 Task: Compose an email with the signature Devin Parker with the subject Quarterly report and the message I would like to request a meeting to discuss this issue further. from softage.1@softage.net to softage.2@softage.net,  softage.1@softage.net and softage.3@softage.net with CC to softage.4@softage.net with an attached document Vendor_agreement.pdf, insert an emoji of crying face Send the email
Action: Mouse moved to (434, 544)
Screenshot: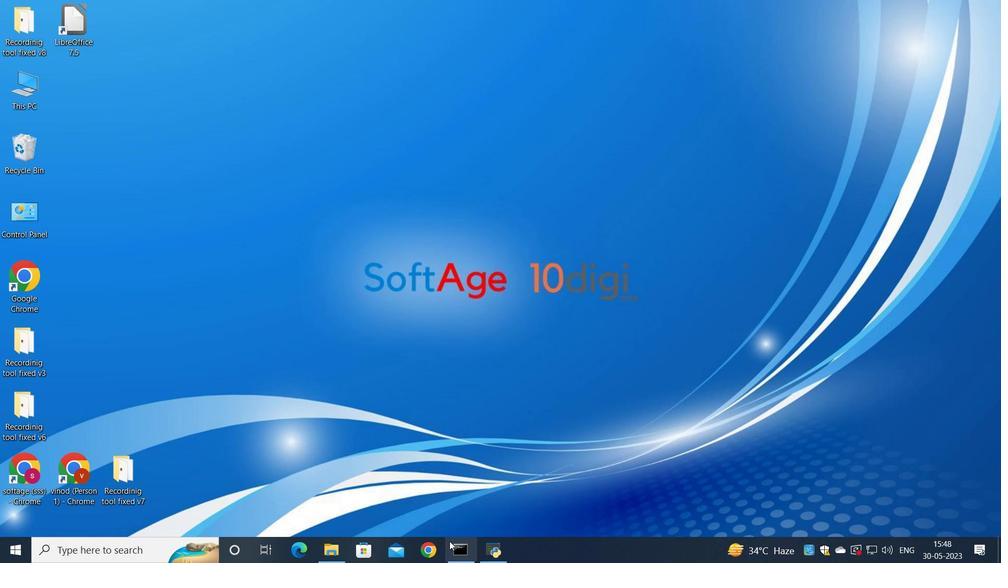 
Action: Mouse pressed left at (434, 544)
Screenshot: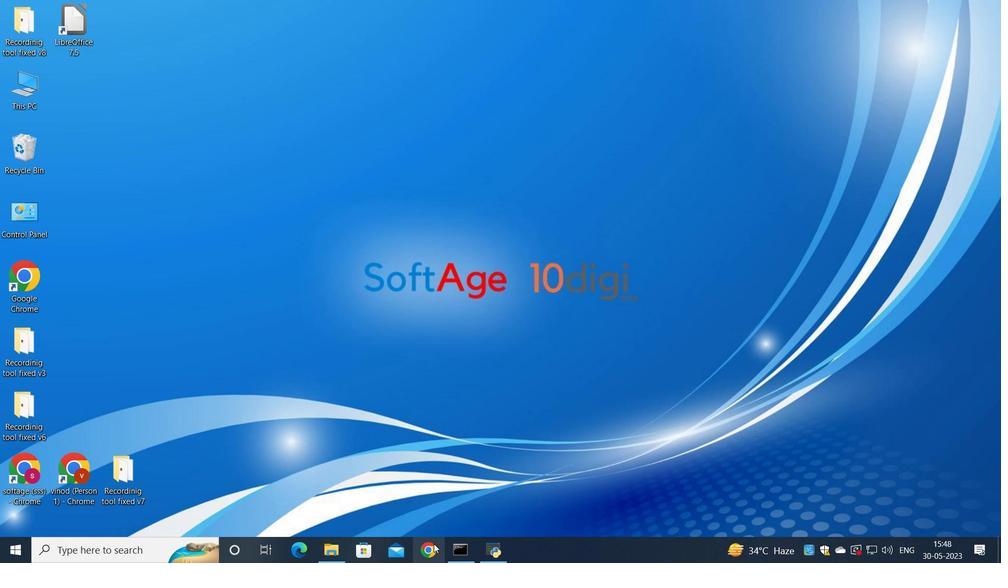 
Action: Mouse moved to (437, 333)
Screenshot: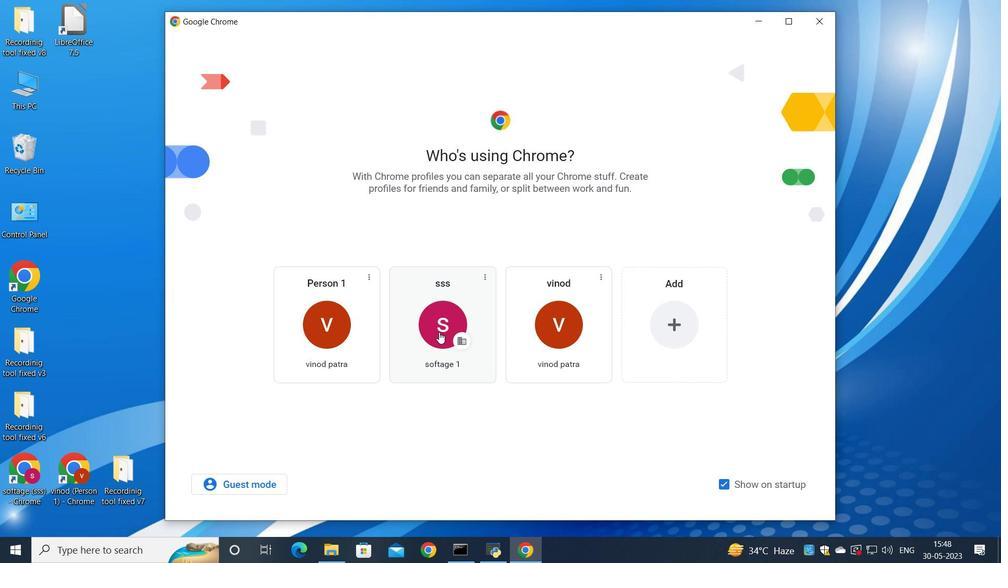 
Action: Mouse pressed left at (437, 333)
Screenshot: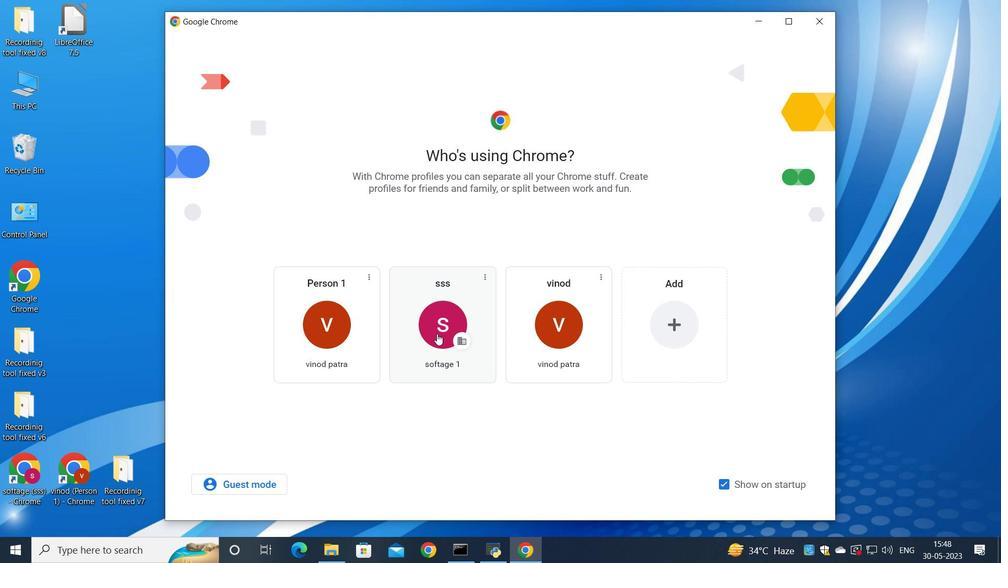 
Action: Mouse moved to (882, 64)
Screenshot: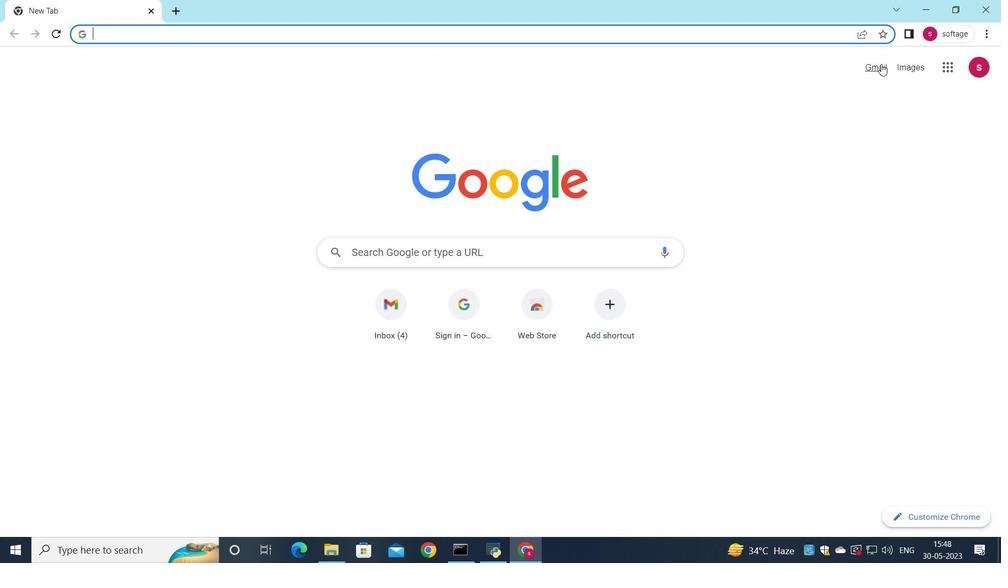 
Action: Mouse pressed left at (882, 64)
Screenshot: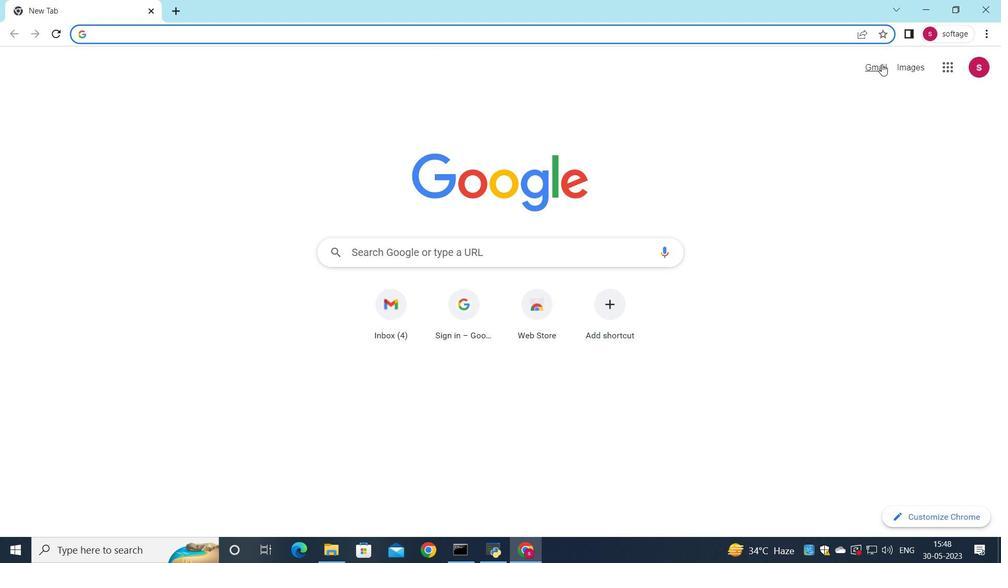 
Action: Mouse moved to (850, 91)
Screenshot: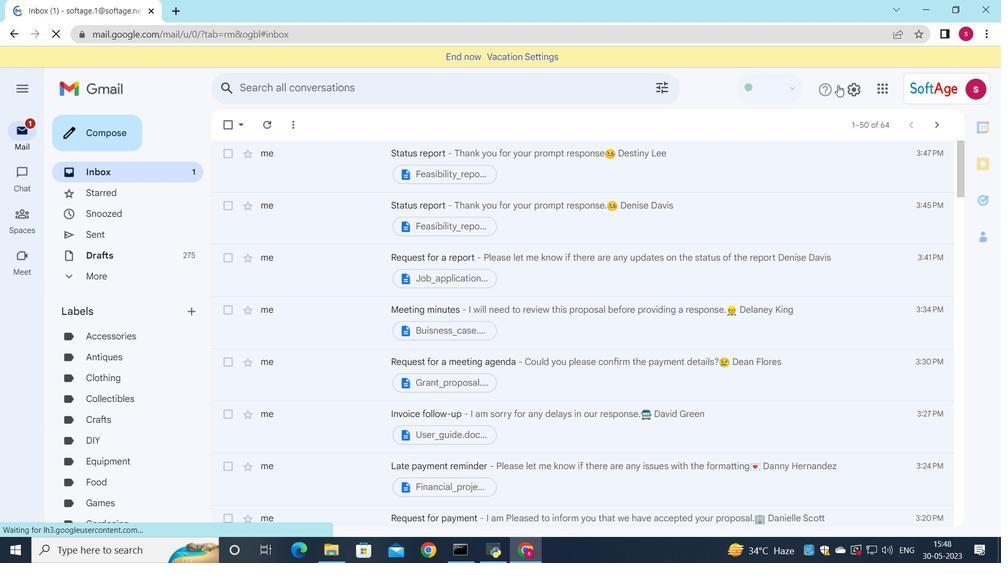 
Action: Mouse pressed left at (850, 91)
Screenshot: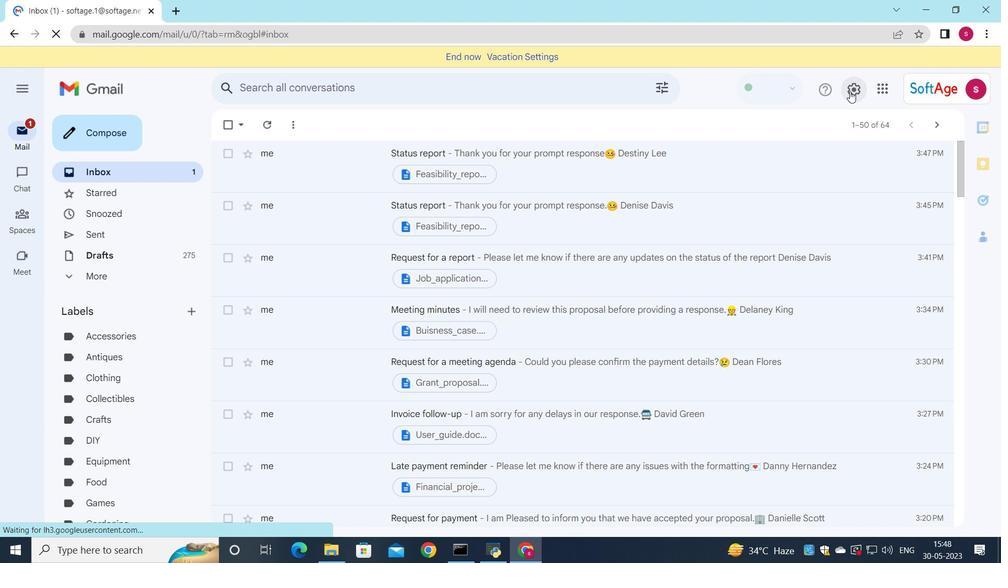 
Action: Mouse moved to (860, 154)
Screenshot: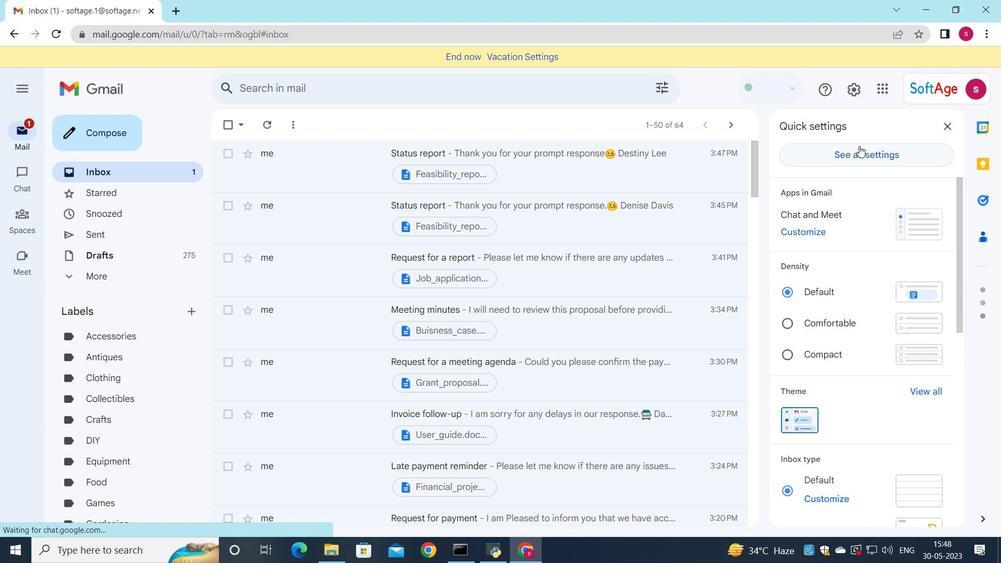 
Action: Mouse pressed left at (860, 154)
Screenshot: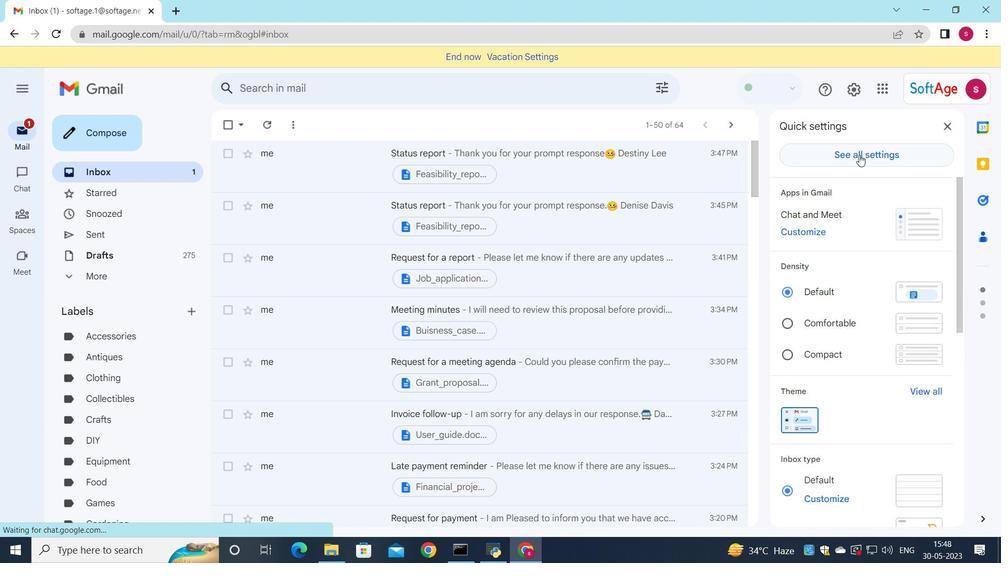 
Action: Mouse moved to (500, 253)
Screenshot: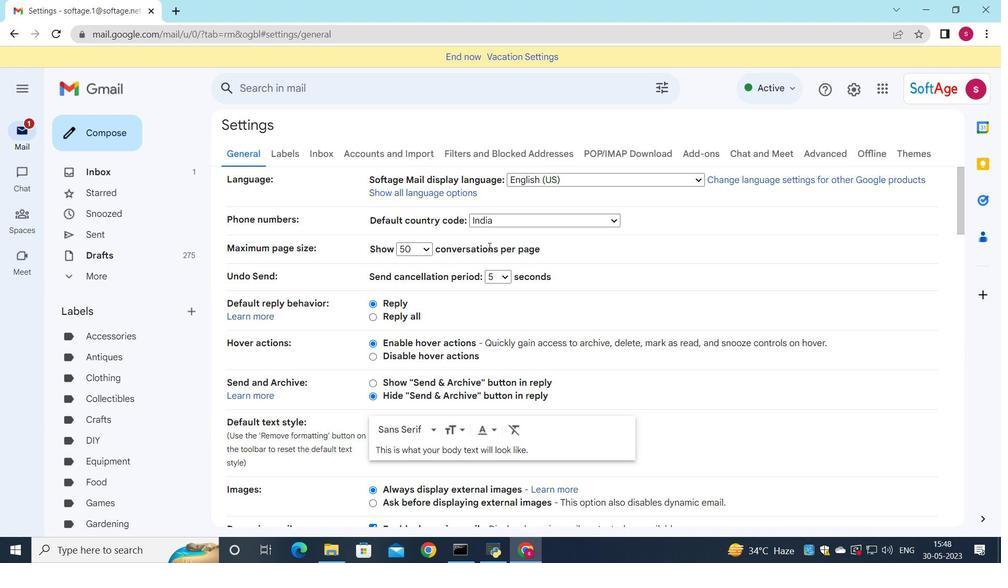 
Action: Mouse scrolled (500, 253) with delta (0, 0)
Screenshot: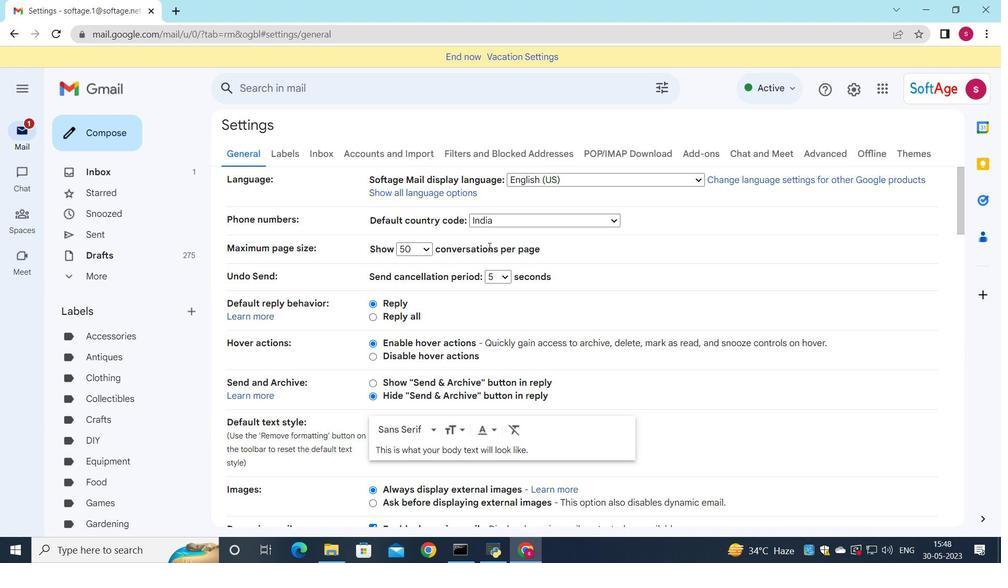 
Action: Mouse moved to (507, 258)
Screenshot: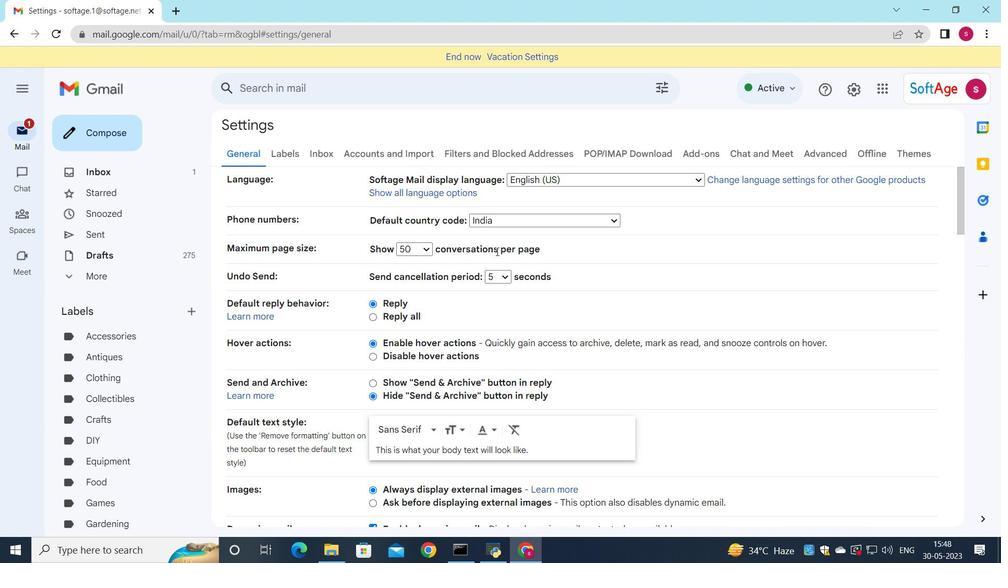 
Action: Mouse scrolled (507, 257) with delta (0, 0)
Screenshot: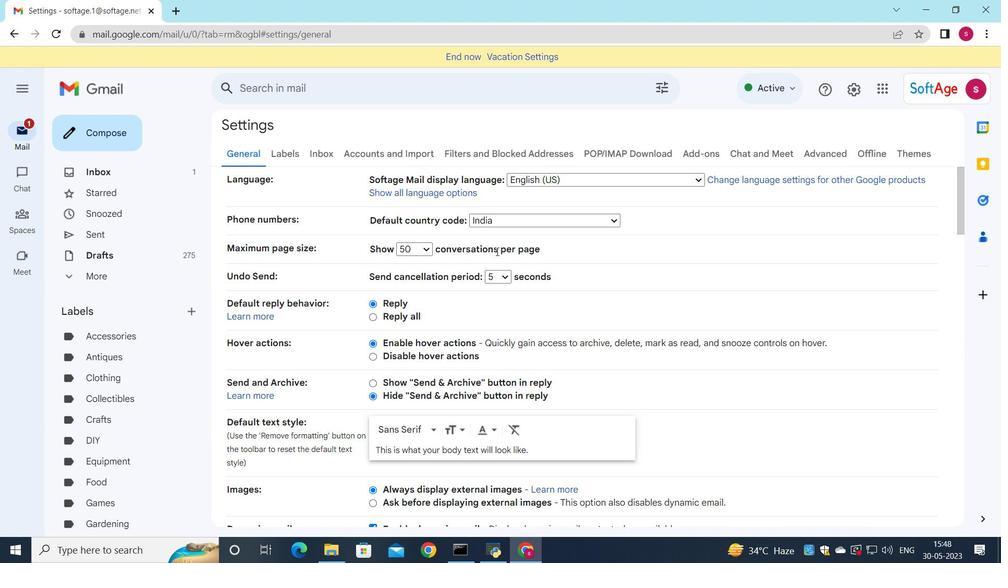 
Action: Mouse moved to (507, 258)
Screenshot: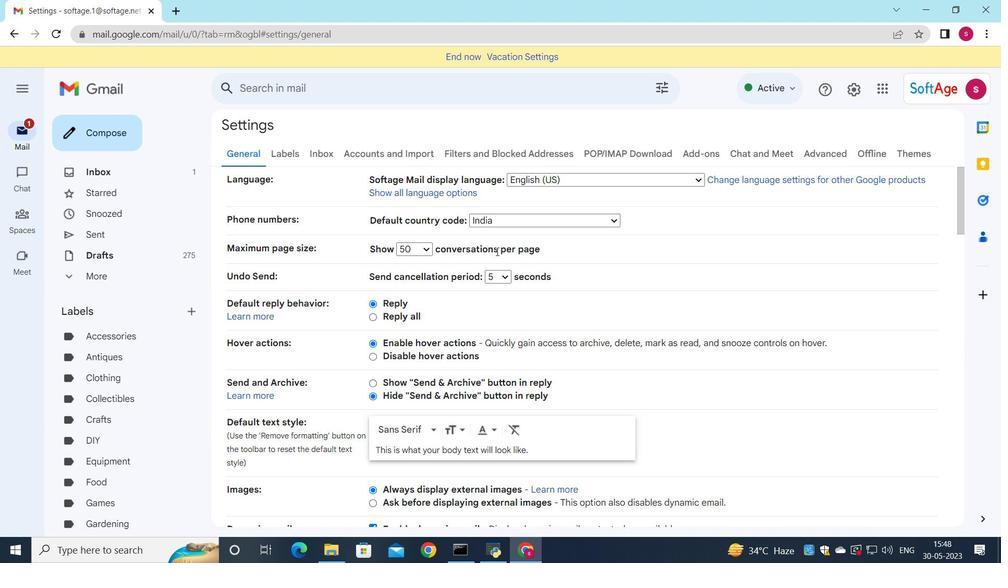 
Action: Mouse scrolled (507, 257) with delta (0, 0)
Screenshot: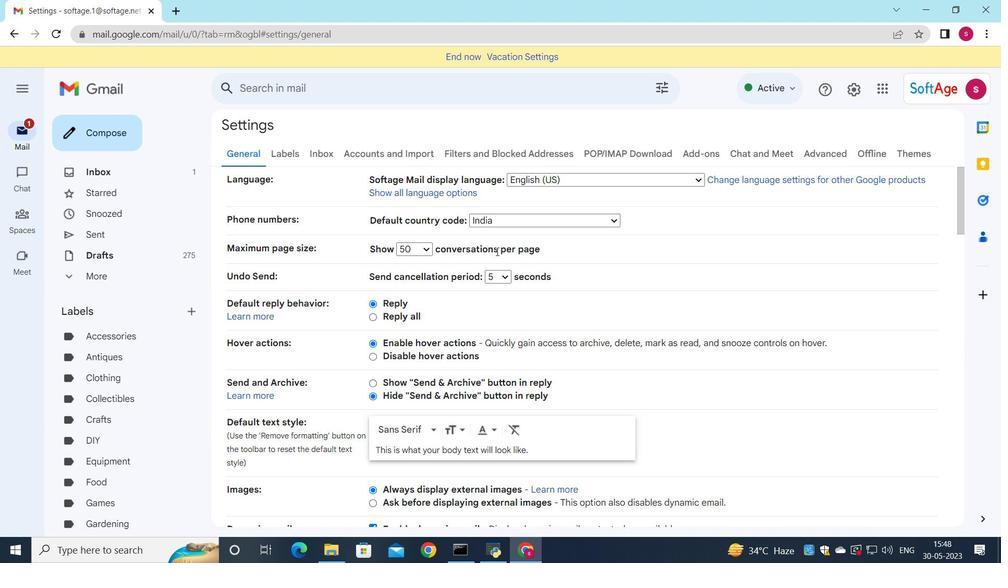 
Action: Mouse scrolled (507, 257) with delta (0, 0)
Screenshot: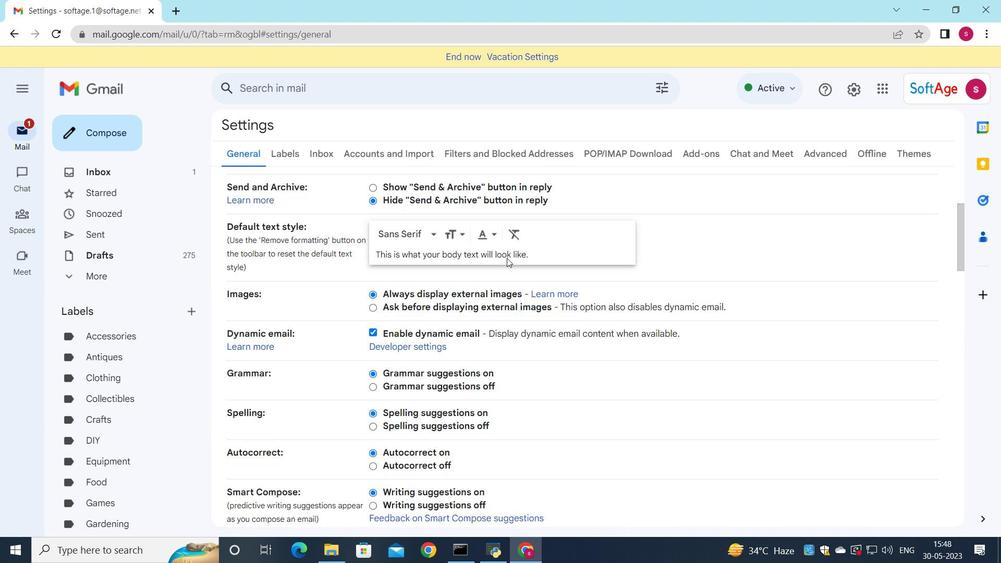 
Action: Mouse scrolled (507, 257) with delta (0, 0)
Screenshot: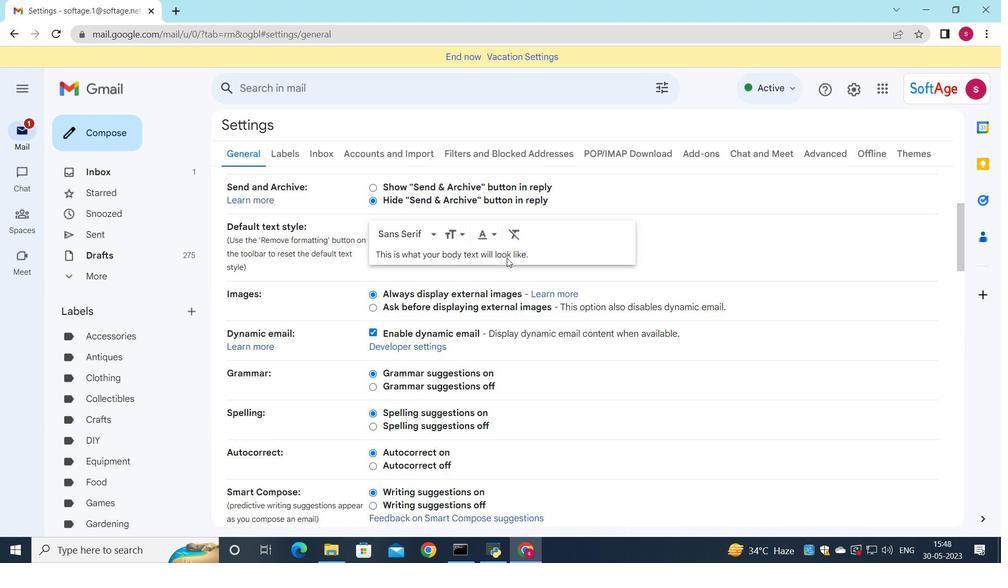 
Action: Mouse scrolled (507, 257) with delta (0, 0)
Screenshot: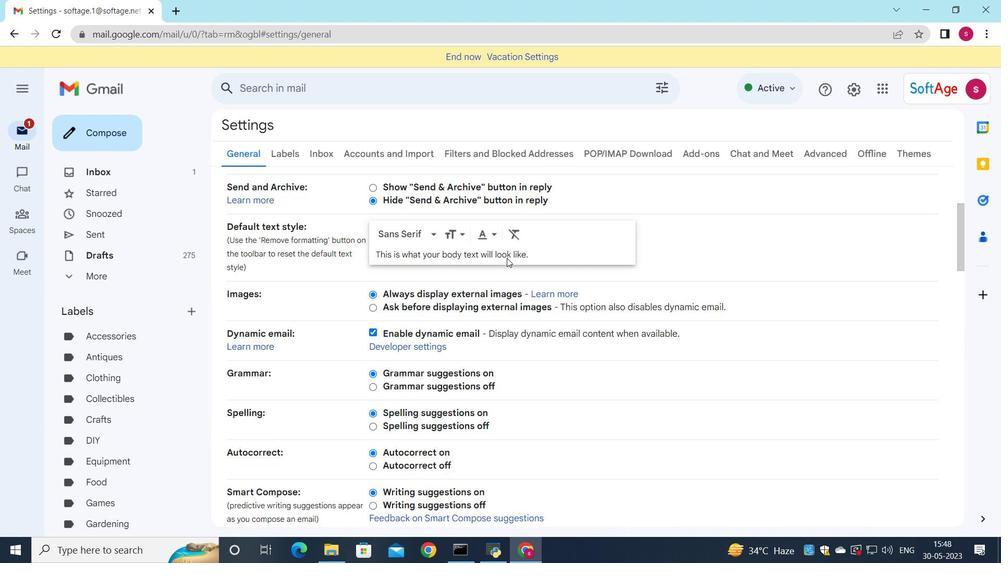 
Action: Mouse scrolled (507, 257) with delta (0, 0)
Screenshot: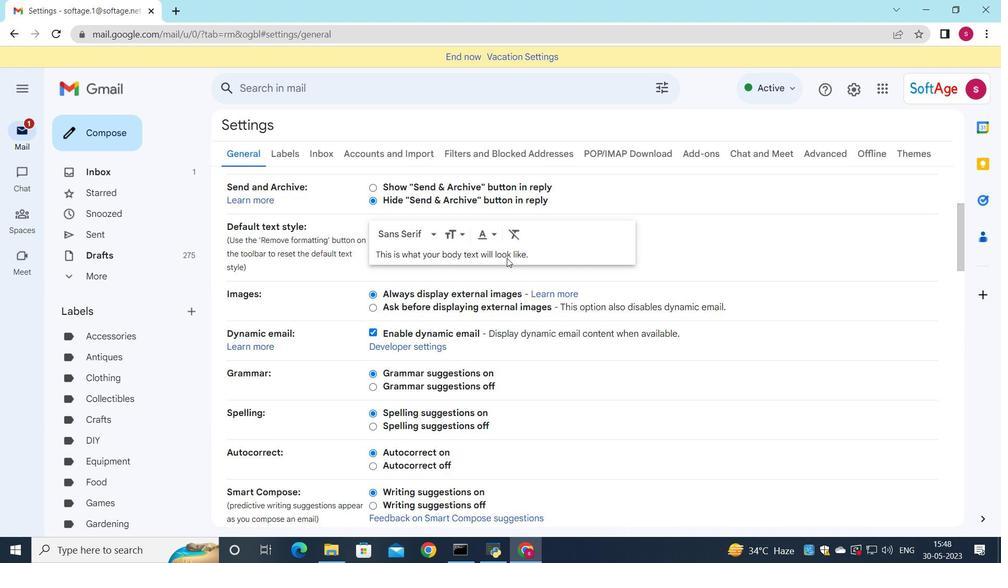 
Action: Mouse scrolled (507, 257) with delta (0, 0)
Screenshot: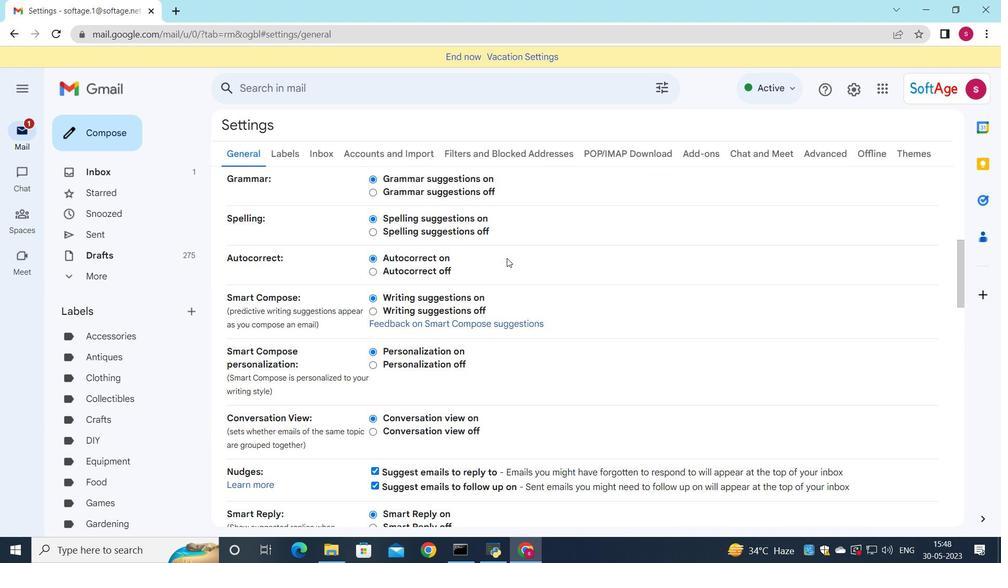 
Action: Mouse scrolled (507, 257) with delta (0, 0)
Screenshot: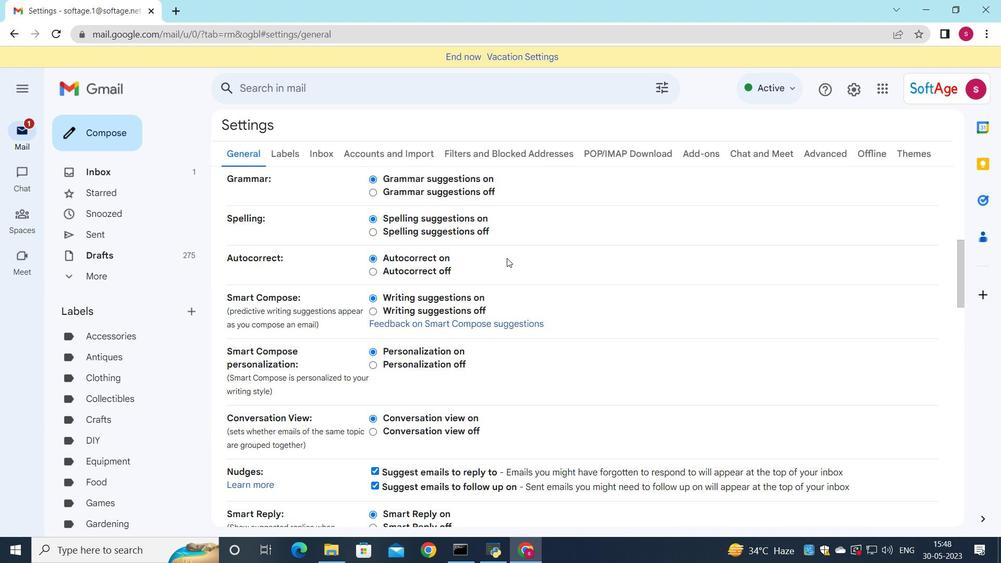 
Action: Mouse scrolled (507, 257) with delta (0, 0)
Screenshot: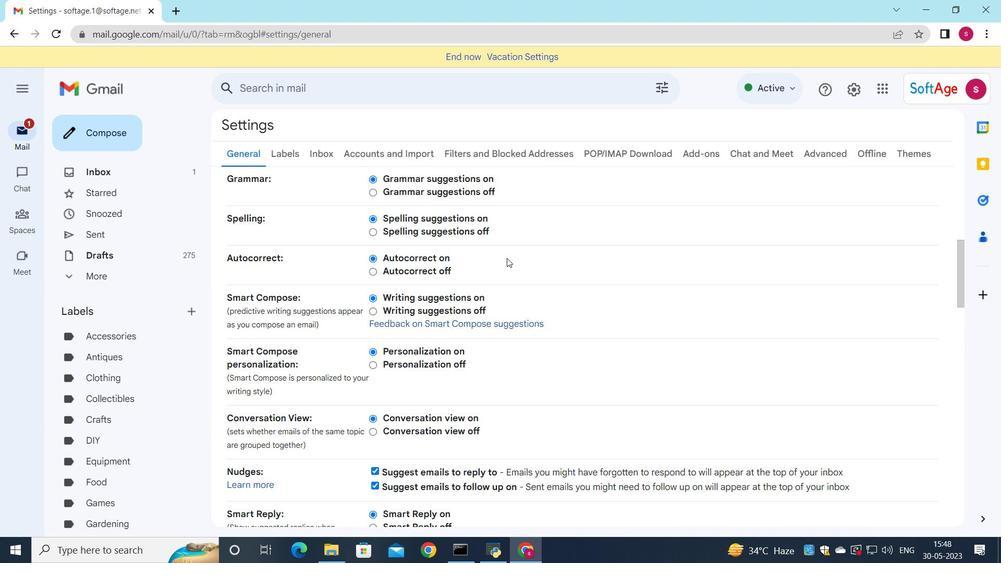 
Action: Mouse scrolled (507, 257) with delta (0, 0)
Screenshot: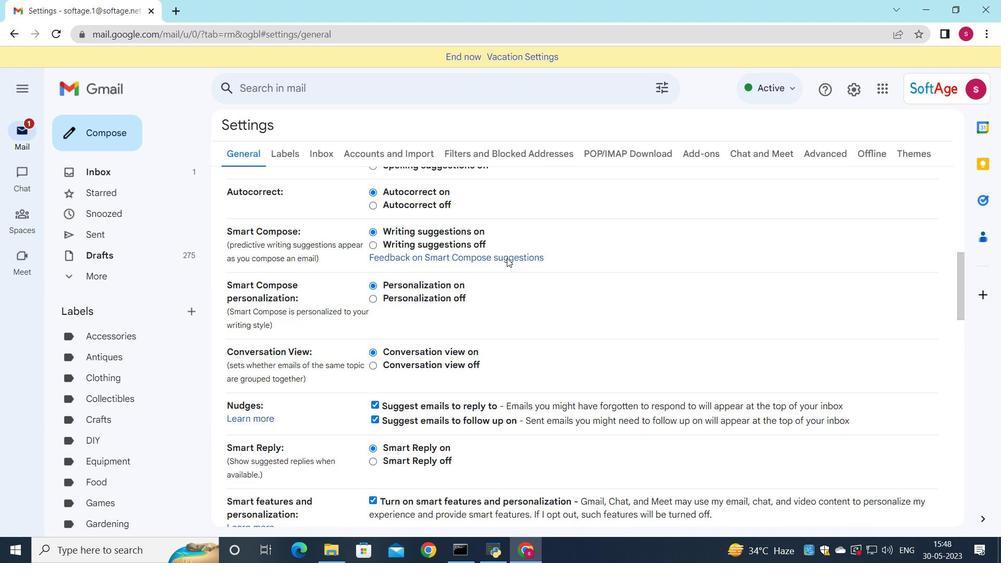 
Action: Mouse scrolled (507, 257) with delta (0, 0)
Screenshot: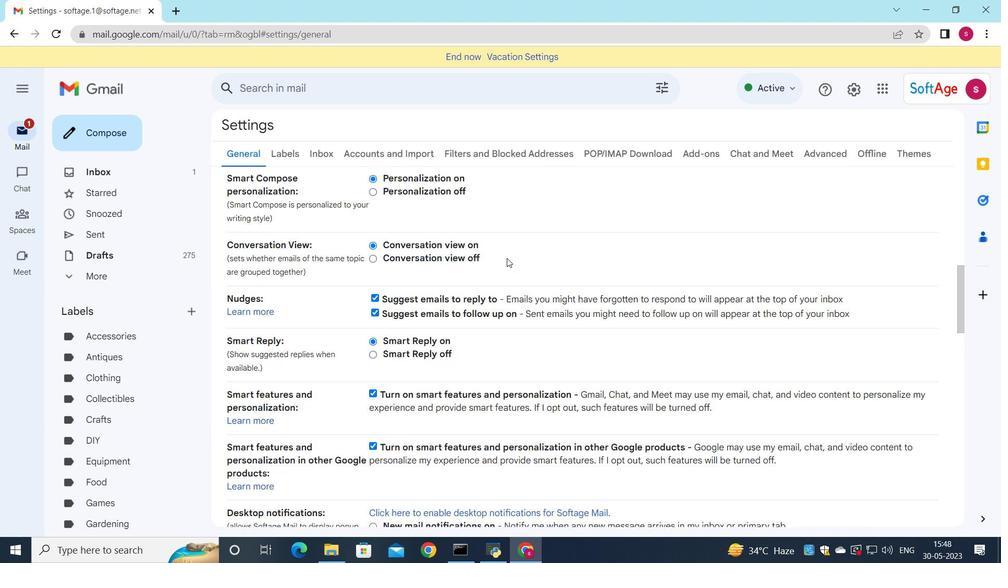 
Action: Mouse scrolled (507, 257) with delta (0, 0)
Screenshot: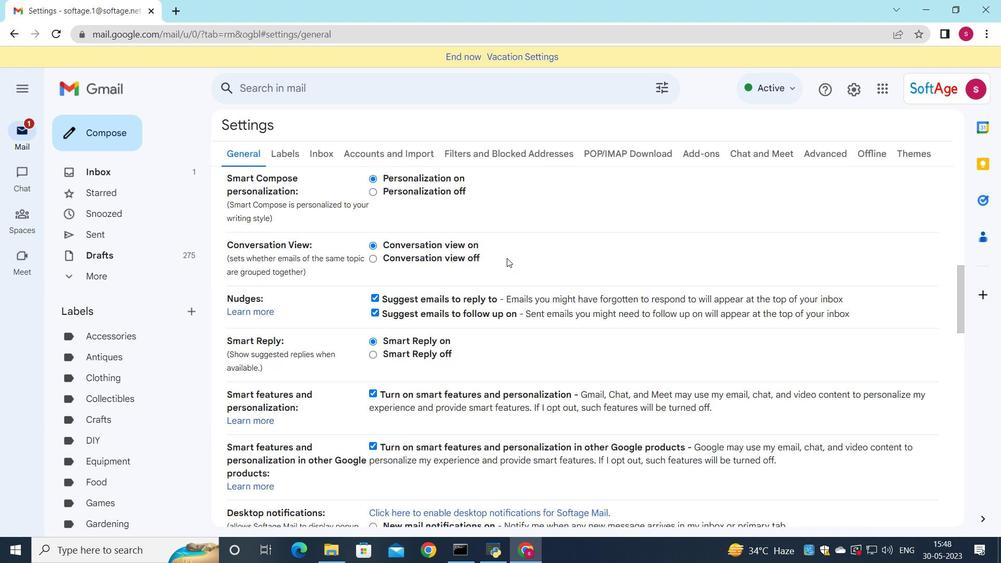 
Action: Mouse scrolled (507, 257) with delta (0, 0)
Screenshot: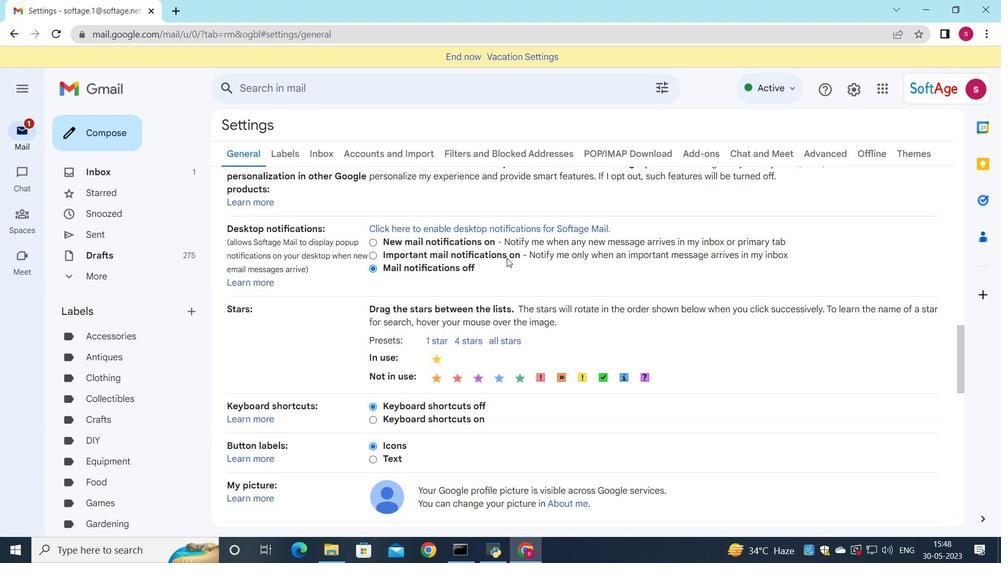 
Action: Mouse scrolled (507, 257) with delta (0, 0)
Screenshot: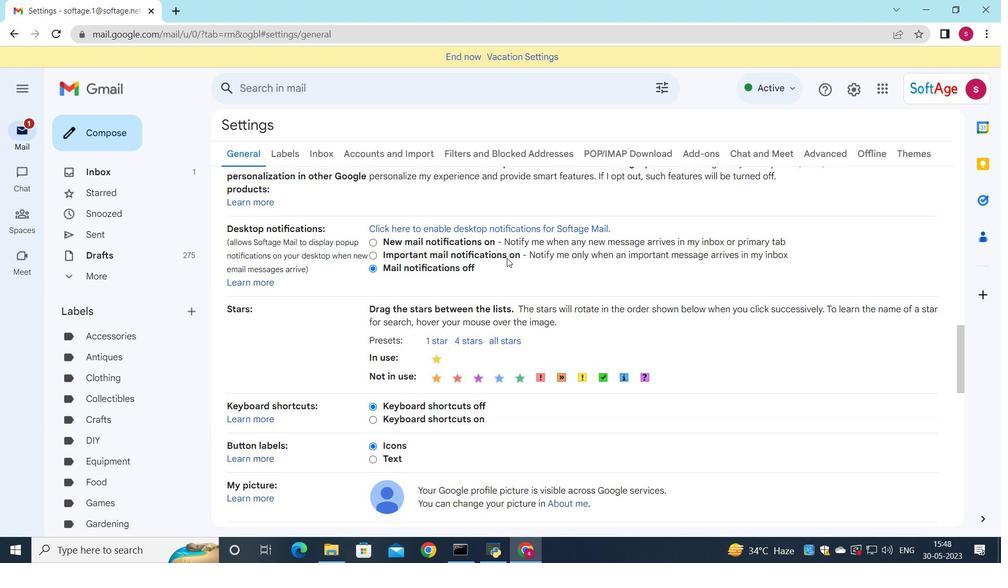
Action: Mouse scrolled (507, 257) with delta (0, 0)
Screenshot: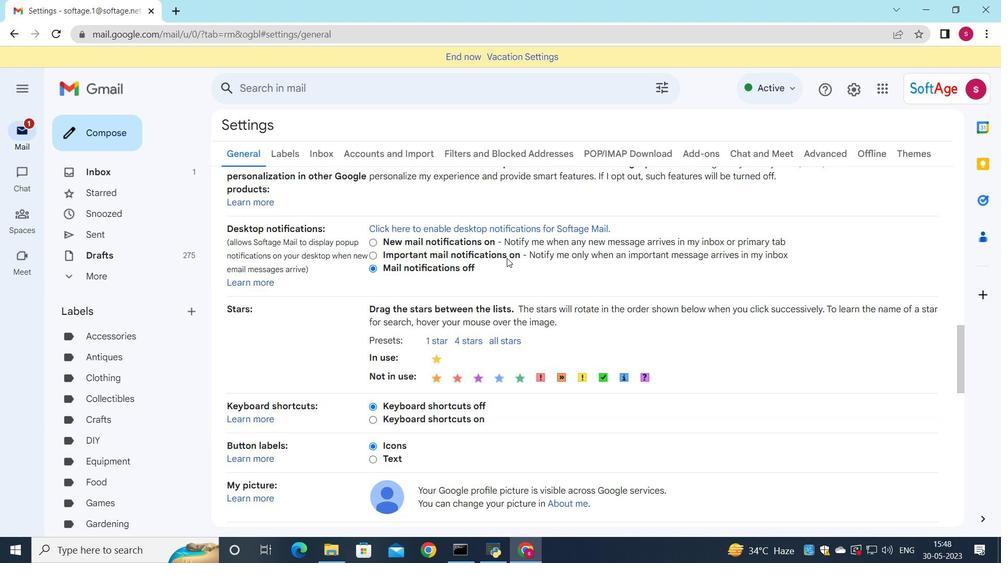 
Action: Mouse scrolled (507, 257) with delta (0, 0)
Screenshot: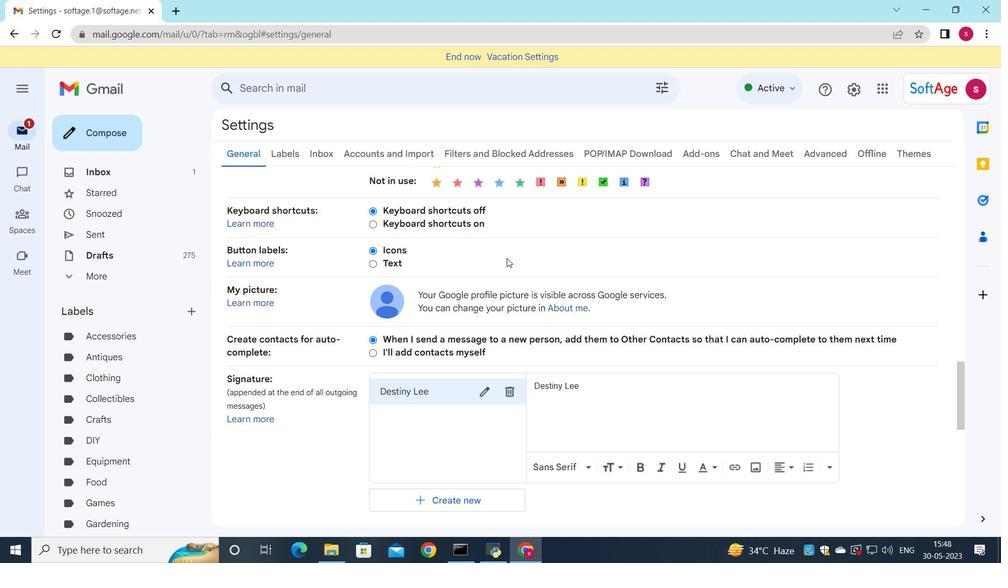 
Action: Mouse scrolled (507, 257) with delta (0, 0)
Screenshot: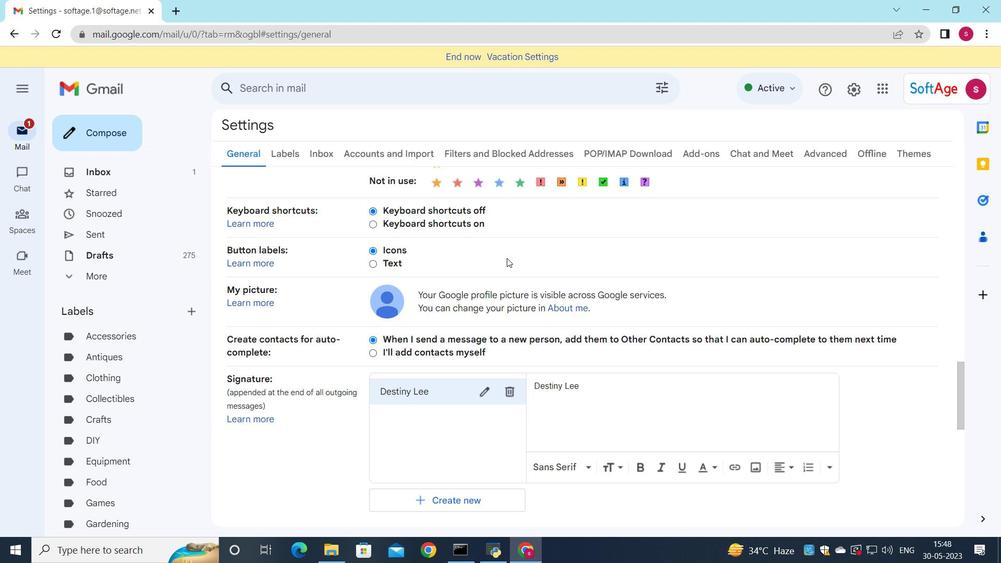 
Action: Mouse scrolled (507, 257) with delta (0, 0)
Screenshot: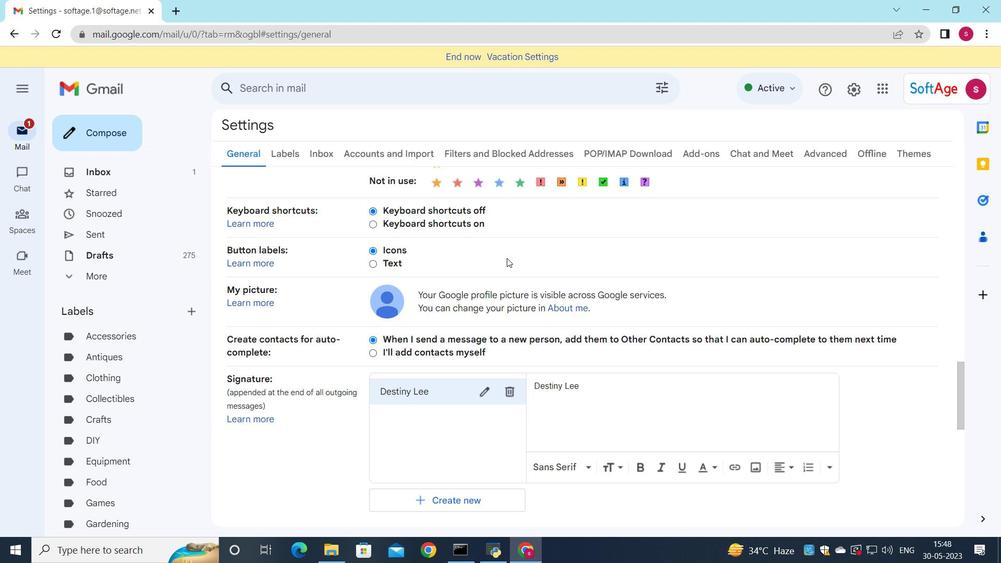 
Action: Mouse moved to (502, 191)
Screenshot: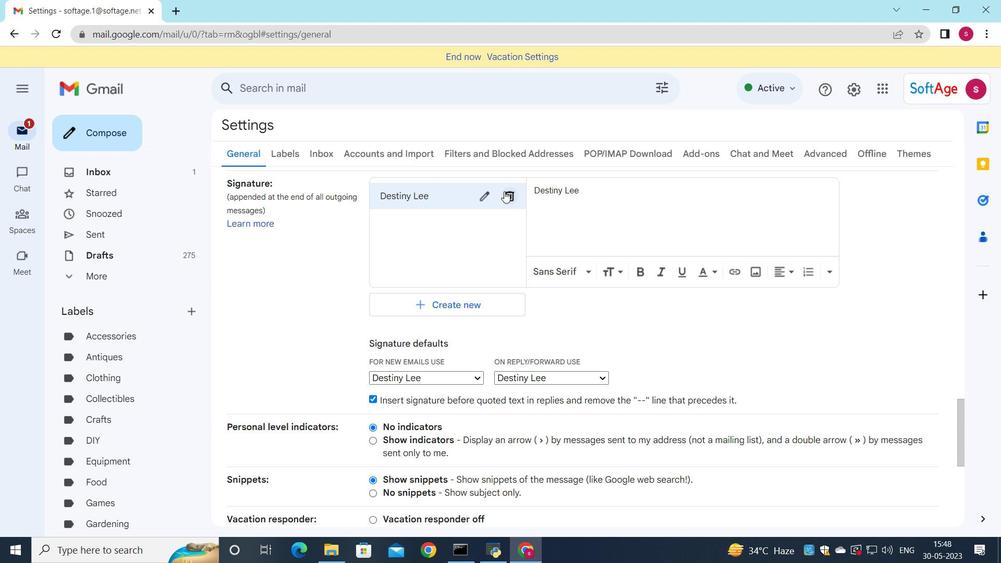
Action: Mouse pressed left at (502, 191)
Screenshot: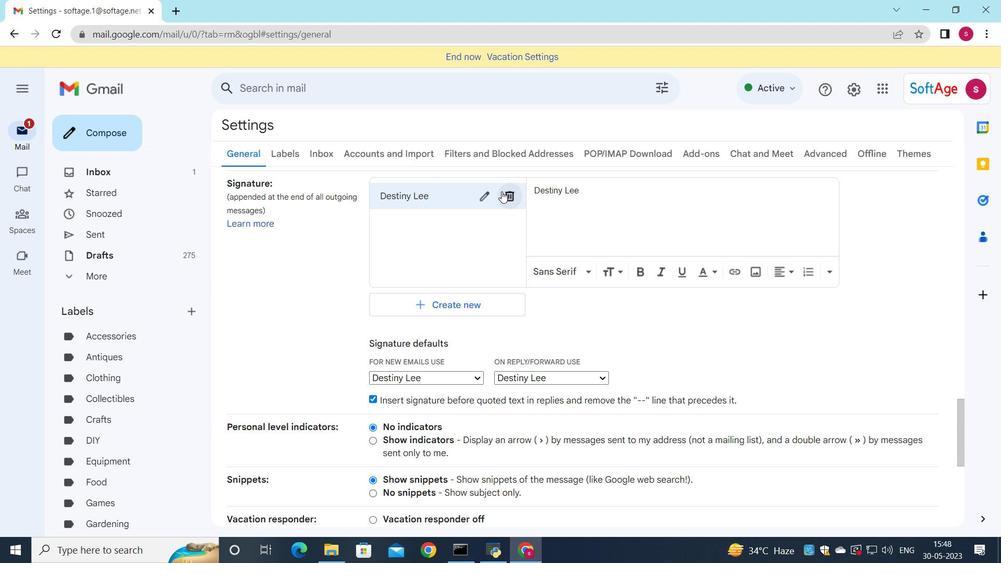 
Action: Mouse moved to (626, 317)
Screenshot: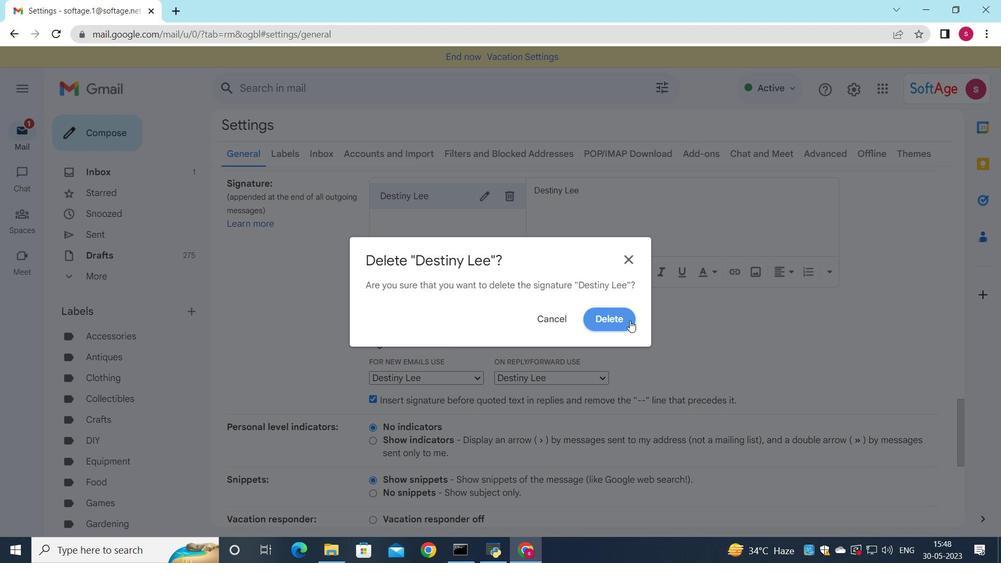 
Action: Mouse pressed left at (626, 317)
Screenshot: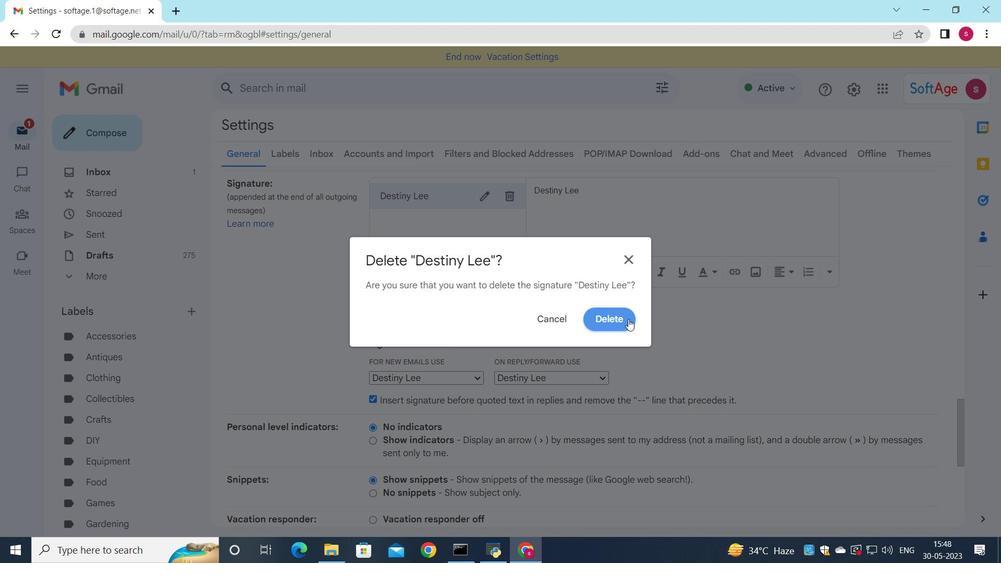
Action: Mouse moved to (407, 212)
Screenshot: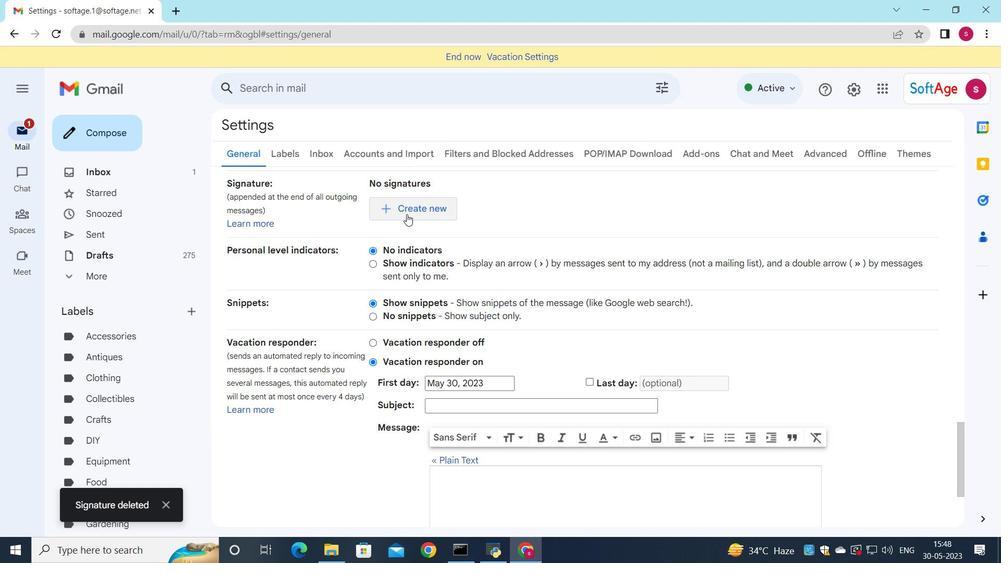 
Action: Mouse pressed left at (407, 212)
Screenshot: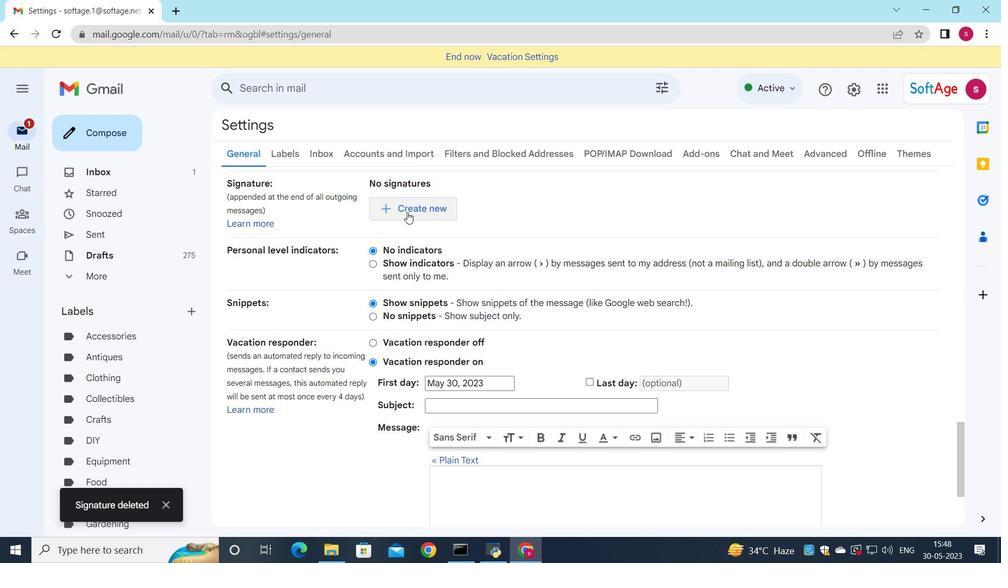
Action: Mouse moved to (510, 352)
Screenshot: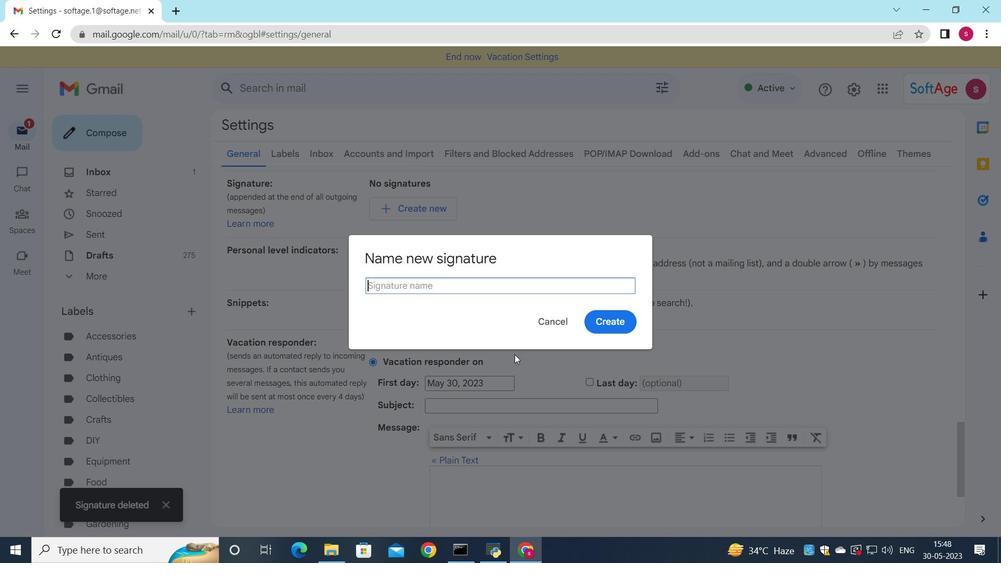 
Action: Key pressed <Key.shift>Devin<Key.space><Key.shift>parker<Key.backspace><Key.backspace><Key.backspace><Key.backspace><Key.backspace><Key.backspace><Key.shift>POar<Key.backspace><Key.backspace><Key.backspace>arker
Screenshot: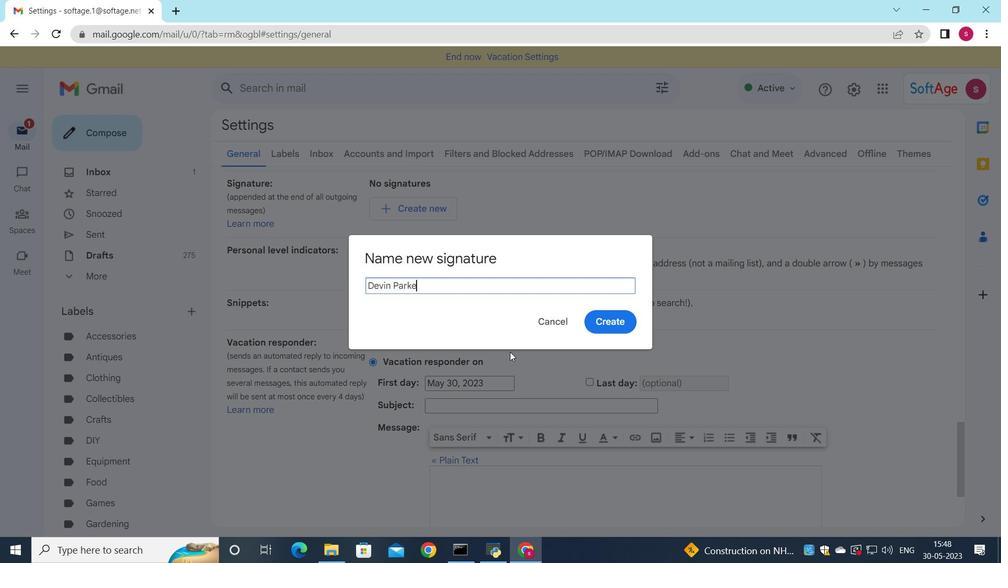 
Action: Mouse moved to (610, 314)
Screenshot: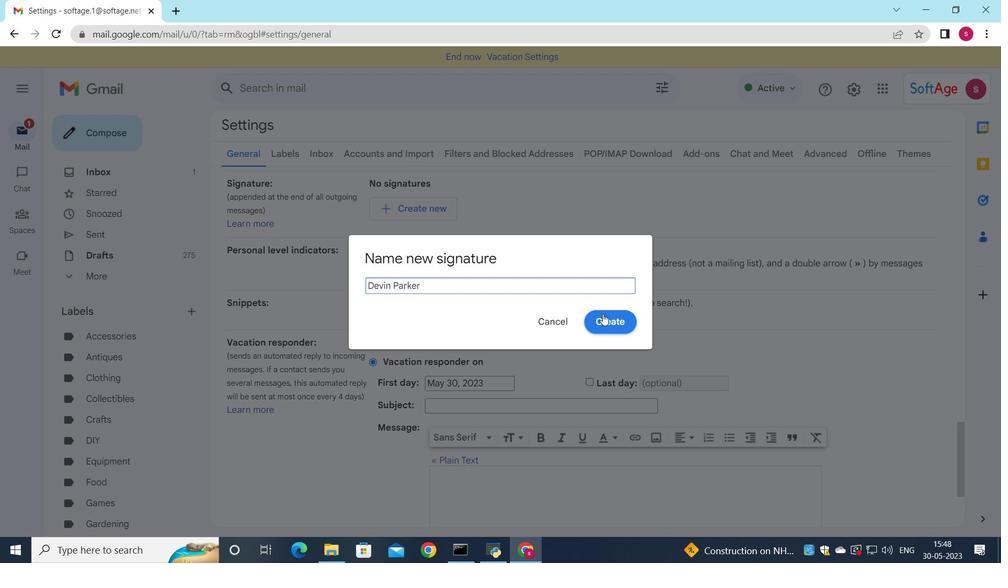 
Action: Mouse pressed left at (610, 314)
Screenshot: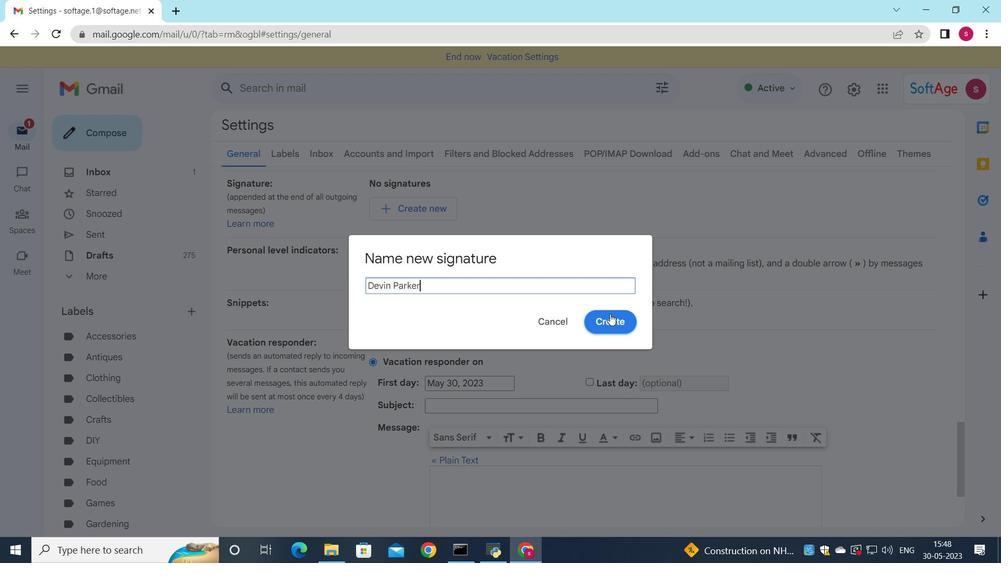 
Action: Mouse moved to (602, 236)
Screenshot: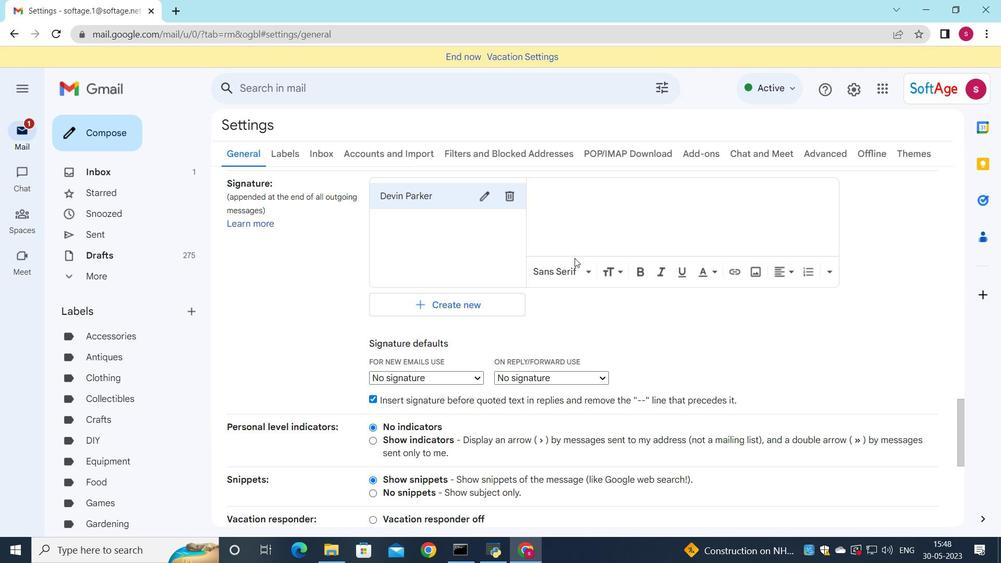 
Action: Mouse pressed left at (602, 236)
Screenshot: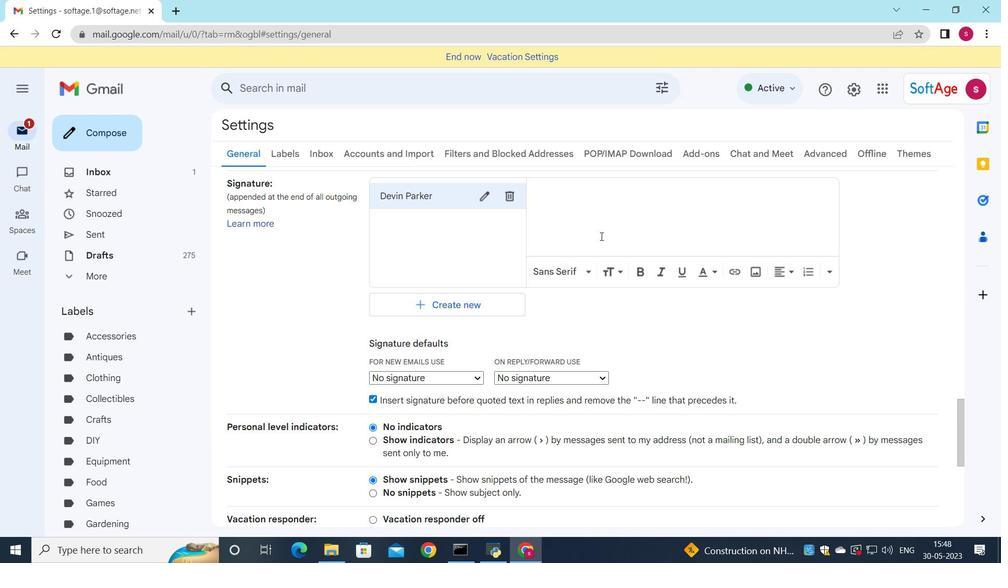 
Action: Key pressed <Key.shift>Devim<Key.backspace>n<Key.space><Key.shift>Parker
Screenshot: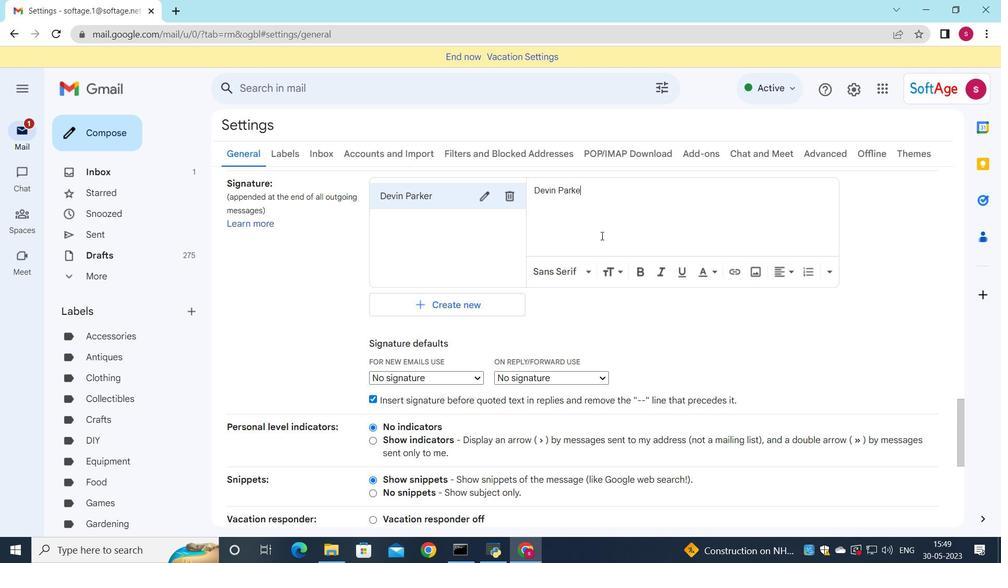 
Action: Mouse moved to (399, 371)
Screenshot: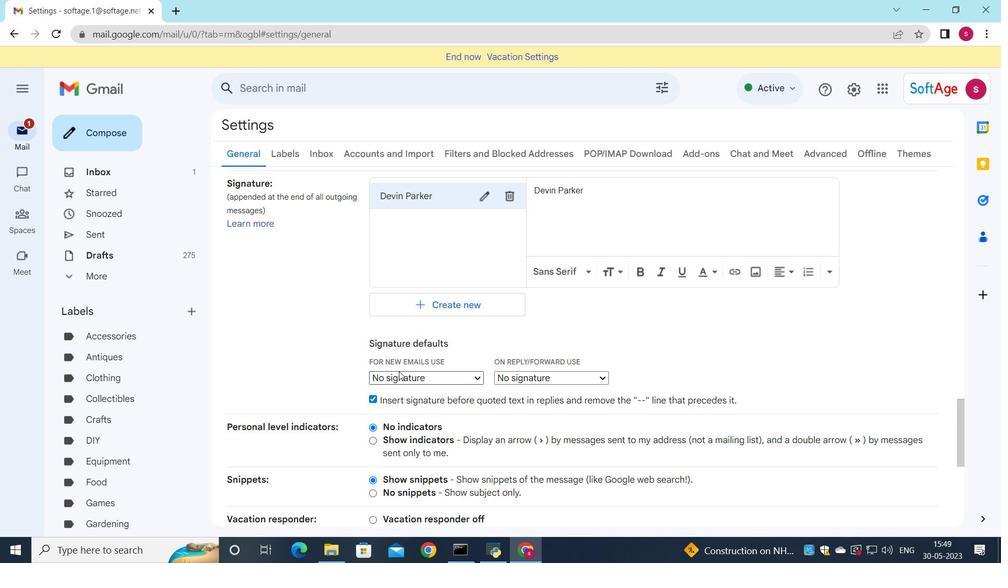 
Action: Mouse pressed left at (399, 371)
Screenshot: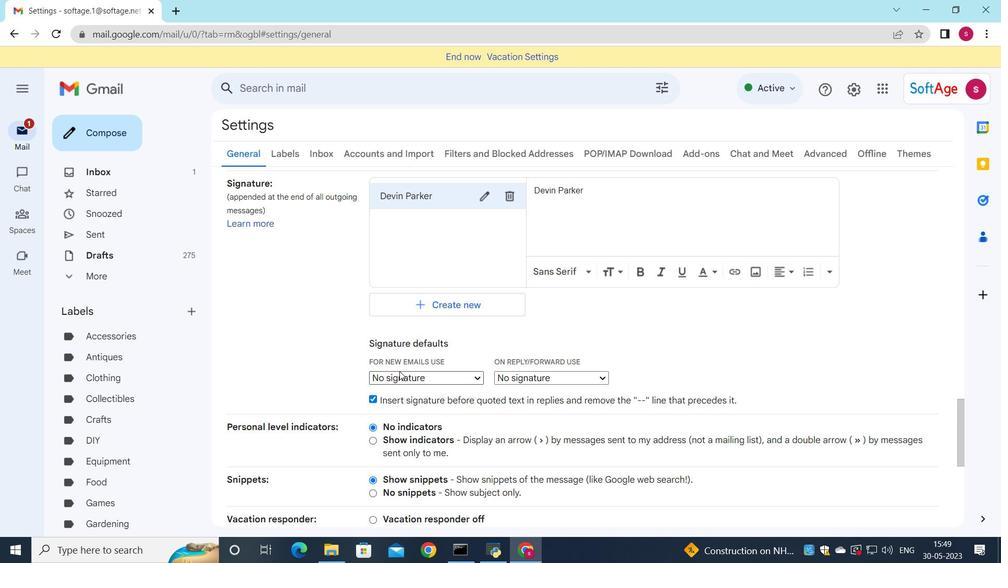 
Action: Mouse moved to (408, 410)
Screenshot: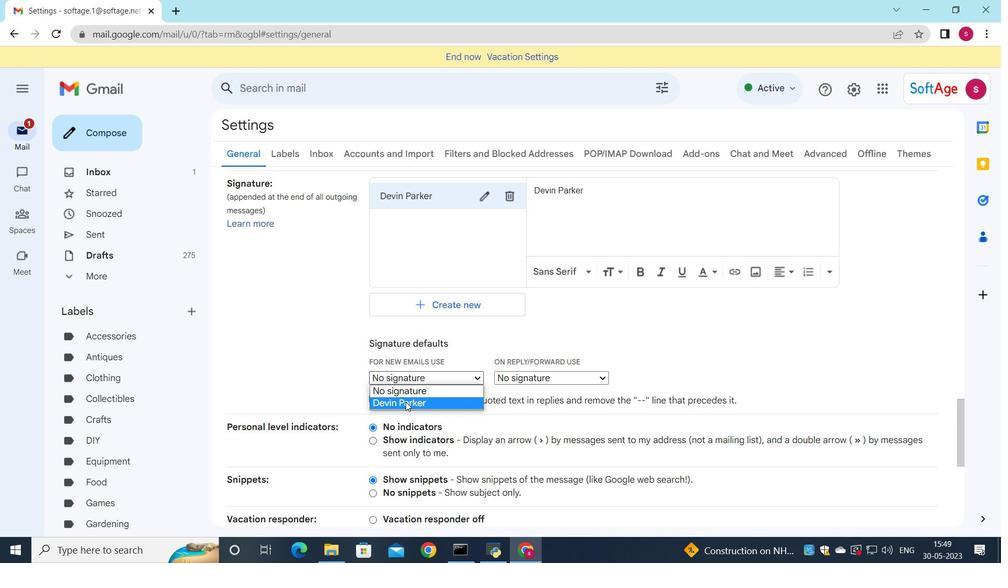 
Action: Mouse pressed left at (408, 410)
Screenshot: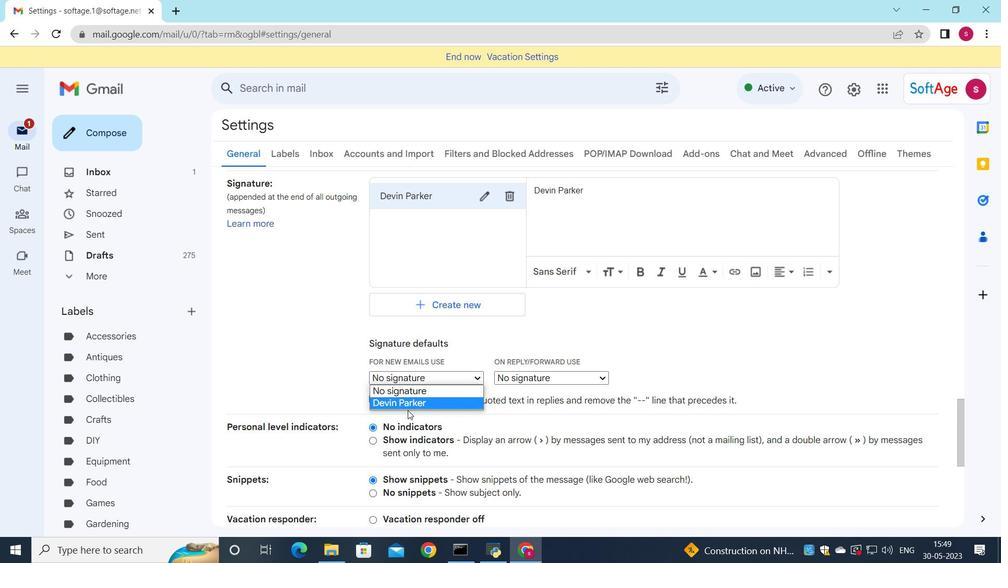 
Action: Mouse moved to (533, 373)
Screenshot: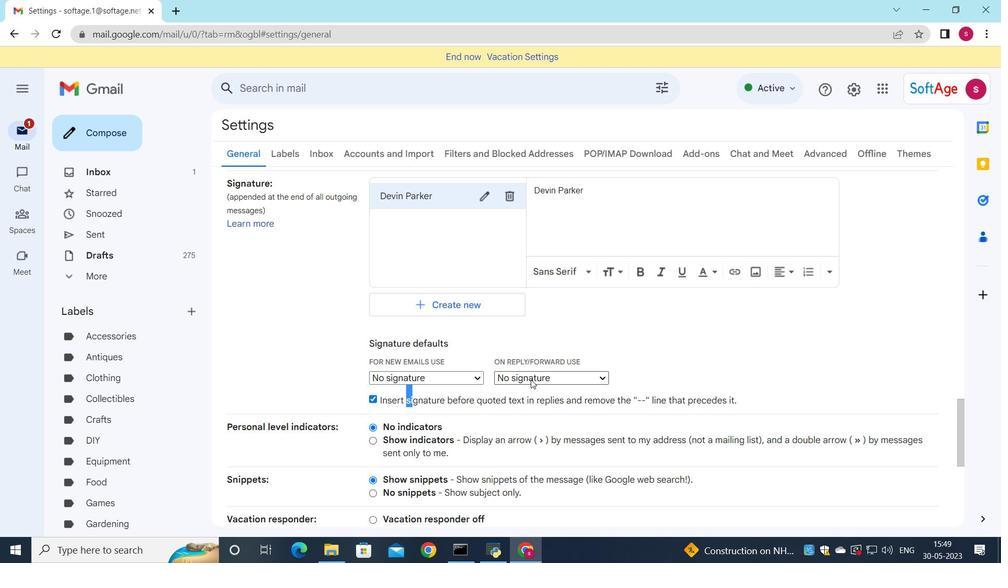 
Action: Mouse pressed left at (533, 373)
Screenshot: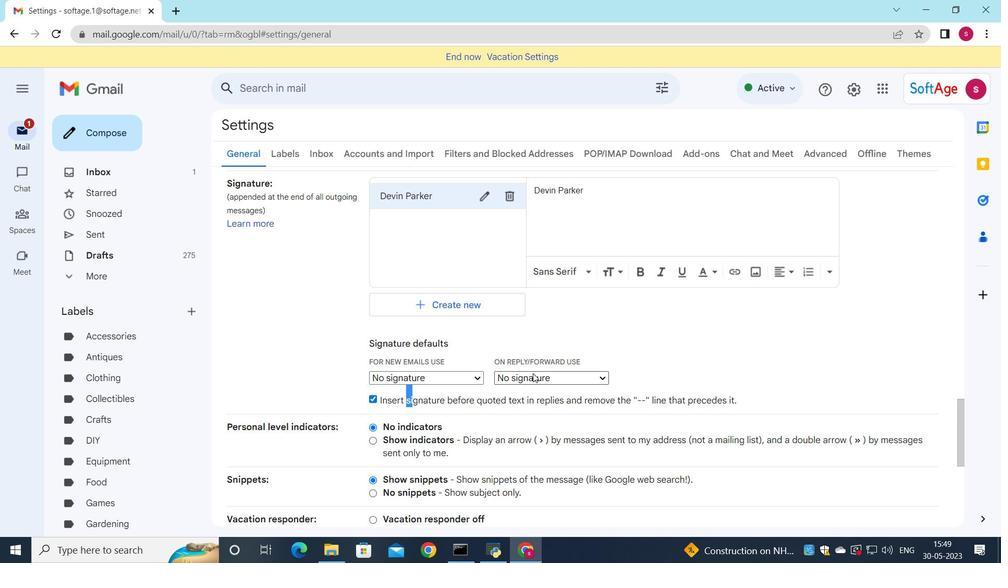 
Action: Mouse moved to (517, 404)
Screenshot: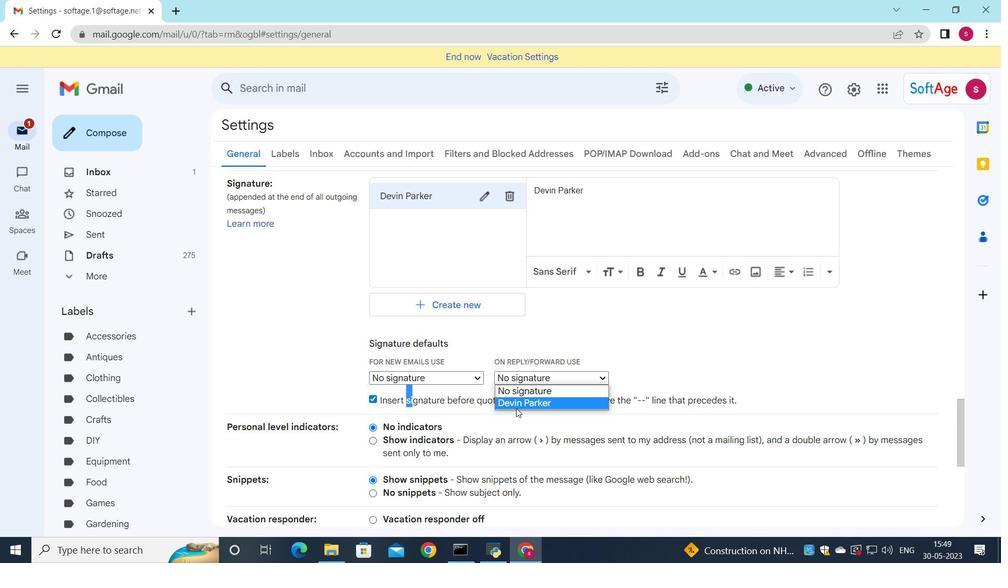 
Action: Mouse pressed left at (517, 404)
Screenshot: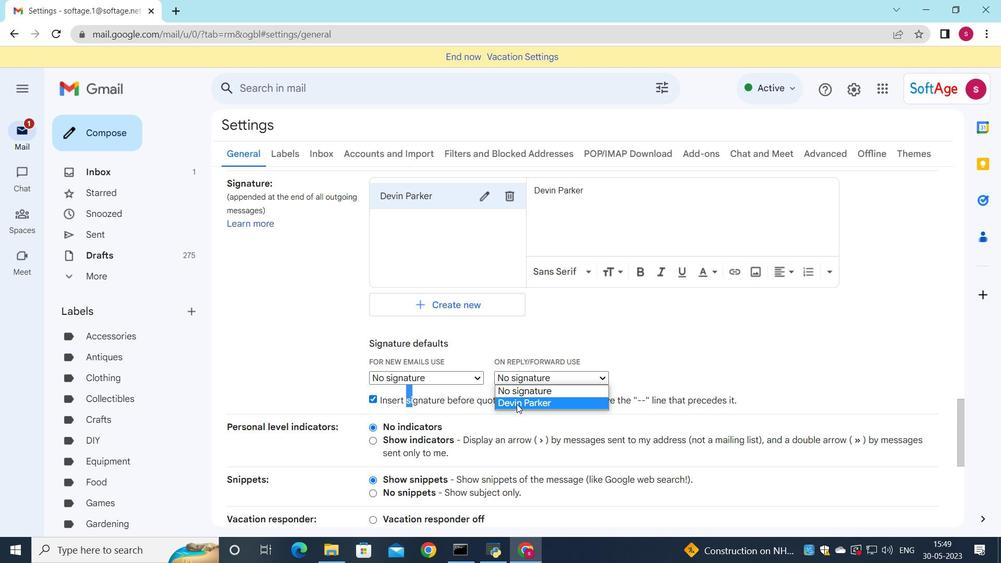 
Action: Mouse moved to (411, 375)
Screenshot: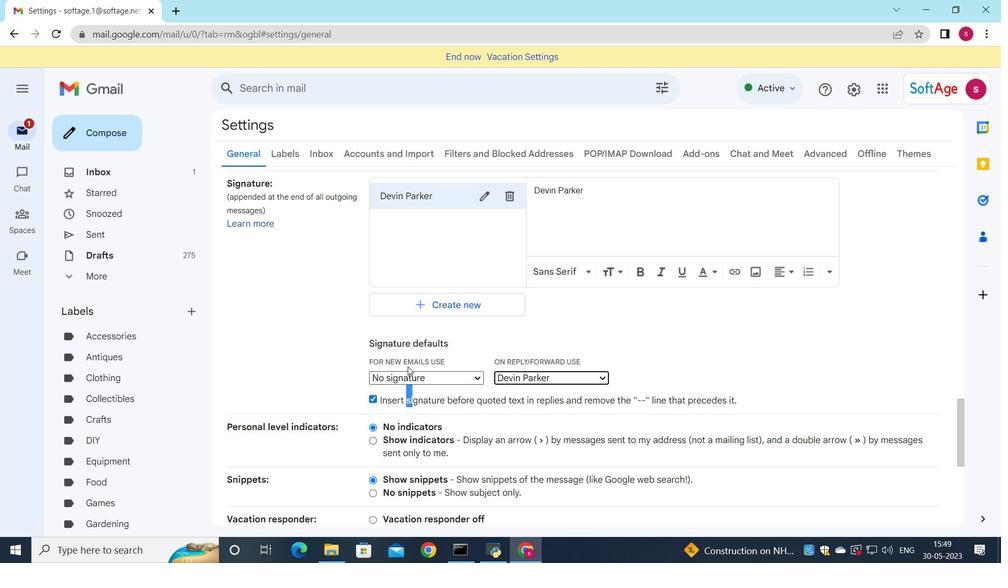 
Action: Mouse pressed left at (411, 375)
Screenshot: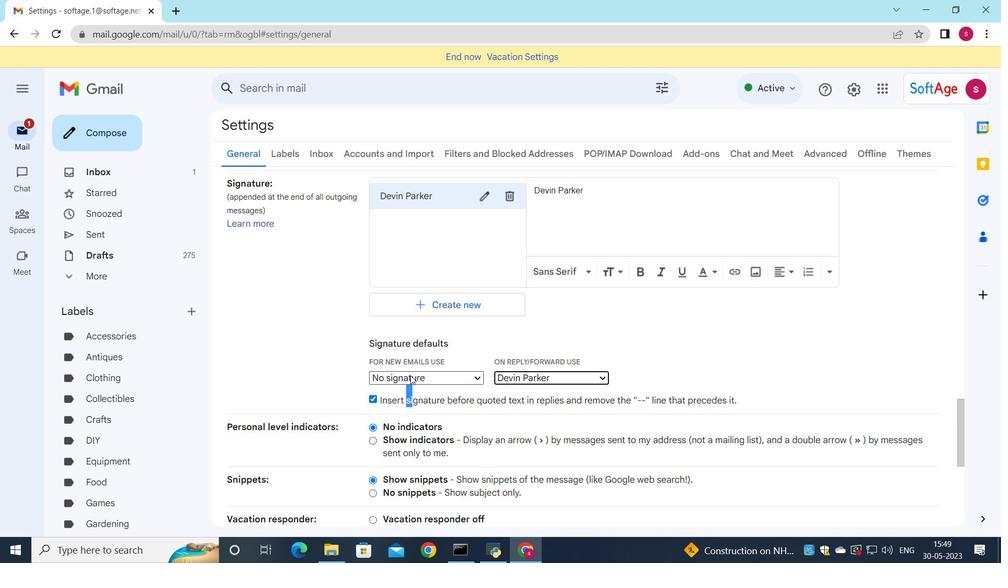 
Action: Mouse moved to (418, 405)
Screenshot: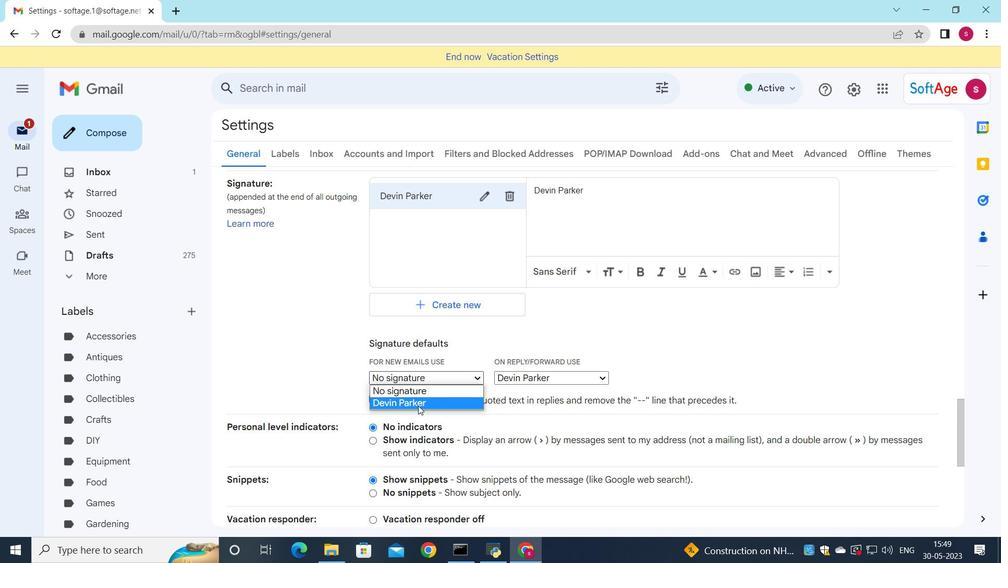 
Action: Mouse pressed left at (418, 405)
Screenshot: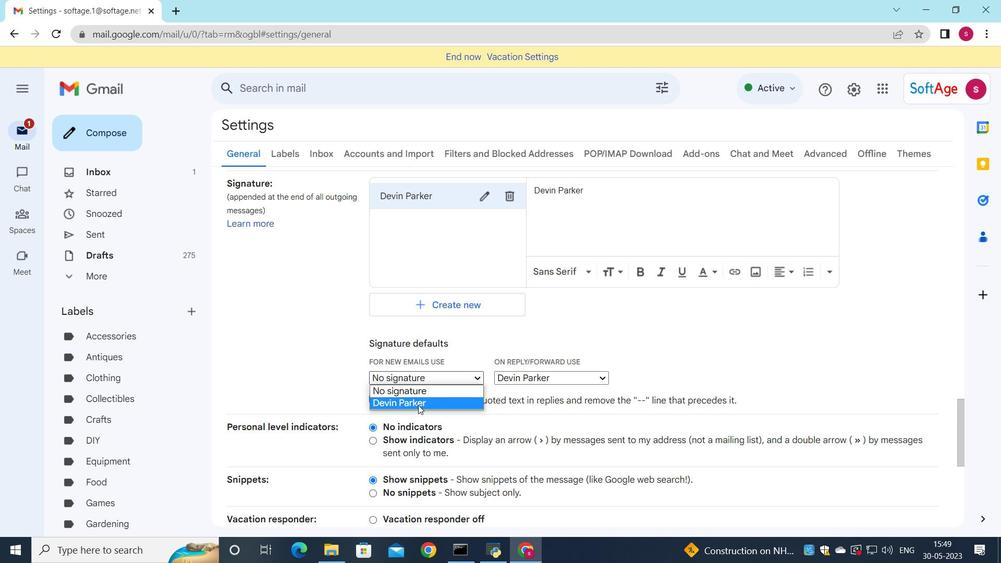 
Action: Mouse moved to (459, 387)
Screenshot: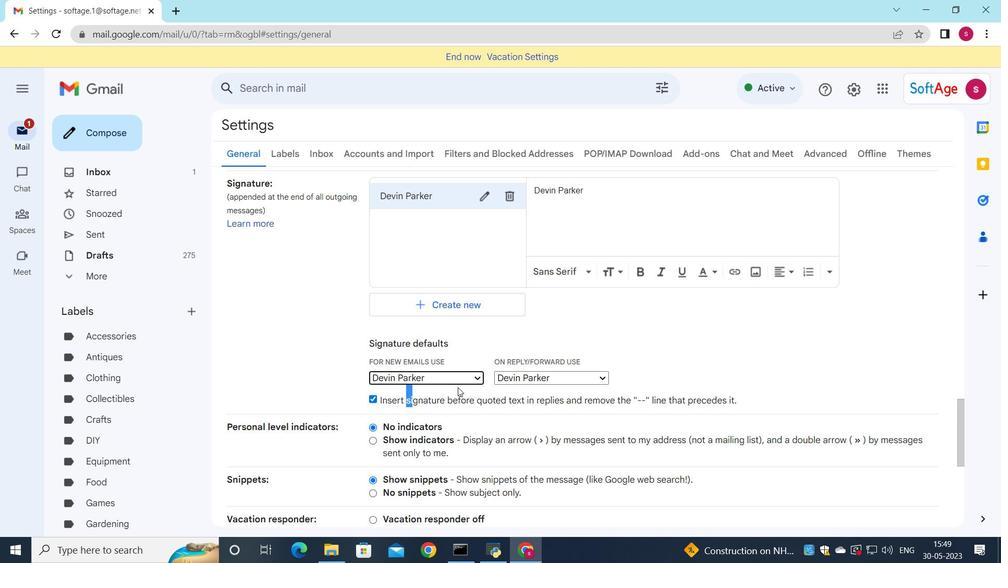 
Action: Mouse pressed left at (459, 387)
Screenshot: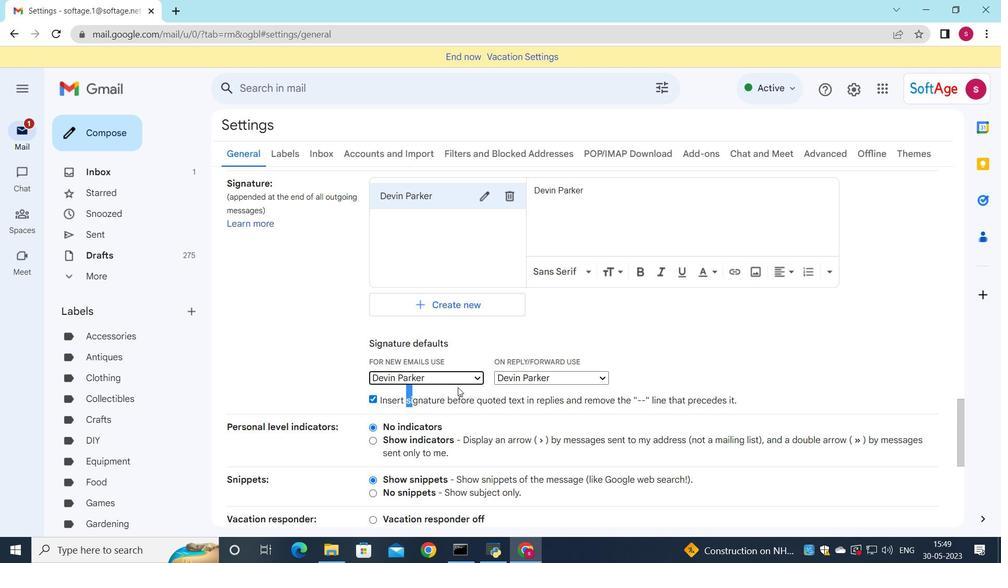 
Action: Mouse moved to (452, 374)
Screenshot: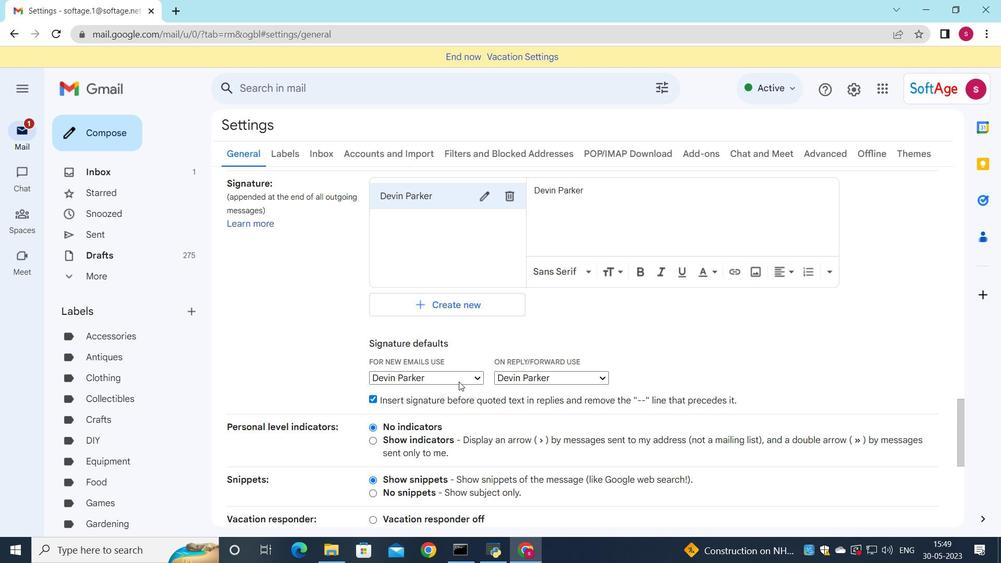 
Action: Mouse scrolled (452, 374) with delta (0, 0)
Screenshot: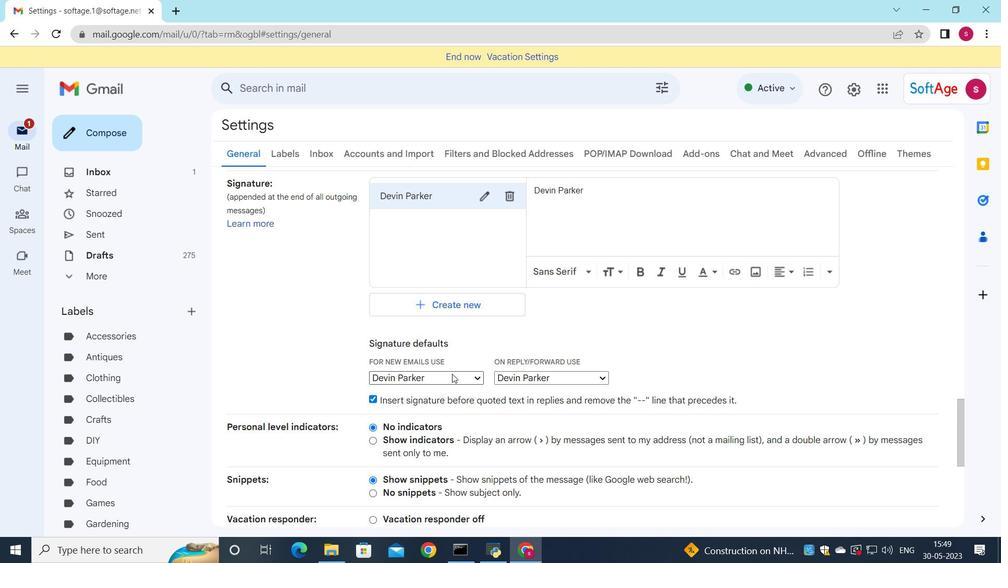 
Action: Mouse scrolled (452, 374) with delta (0, 0)
Screenshot: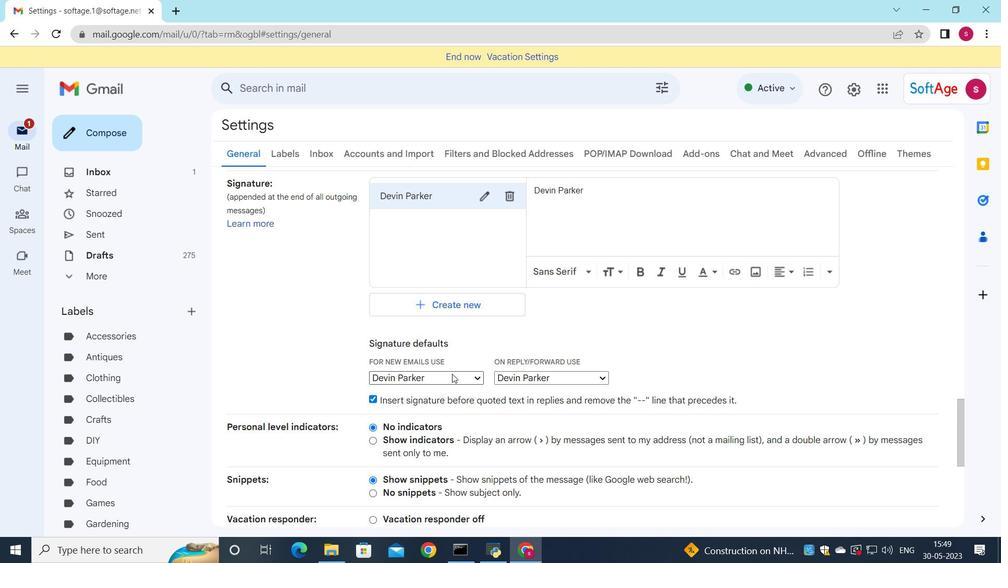 
Action: Mouse scrolled (452, 374) with delta (0, 0)
Screenshot: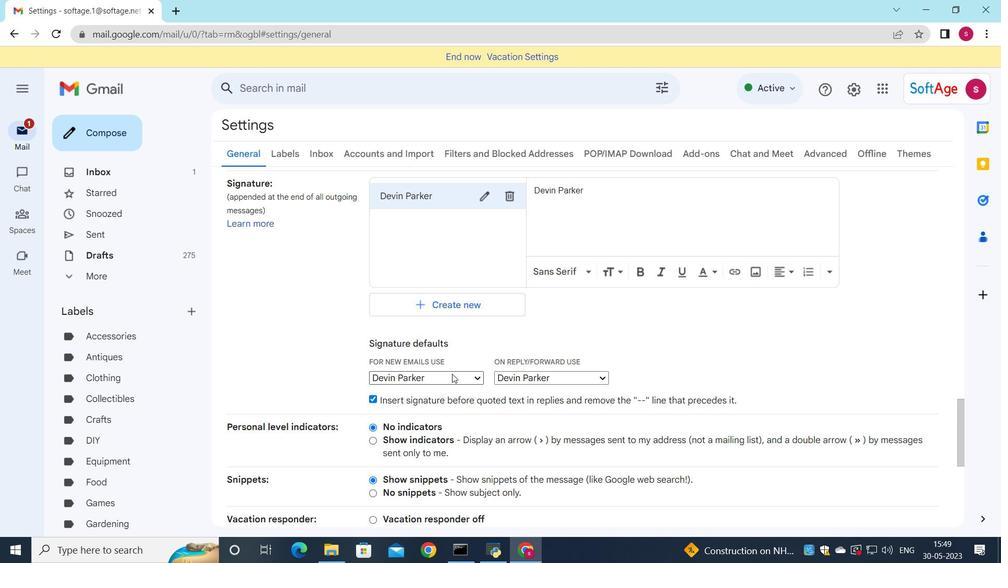 
Action: Mouse scrolled (452, 374) with delta (0, 0)
Screenshot: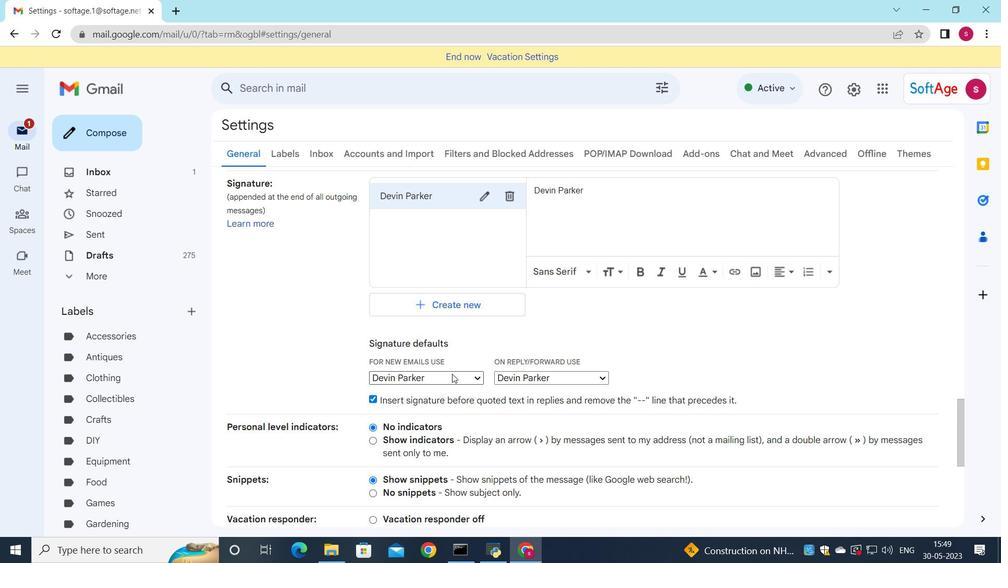 
Action: Mouse moved to (532, 515)
Screenshot: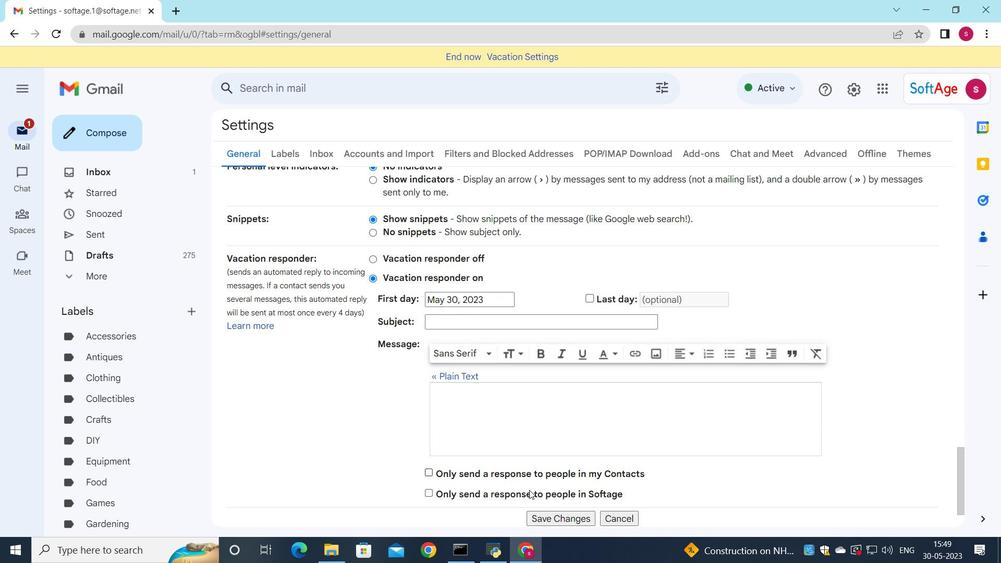 
Action: Mouse pressed left at (532, 515)
Screenshot: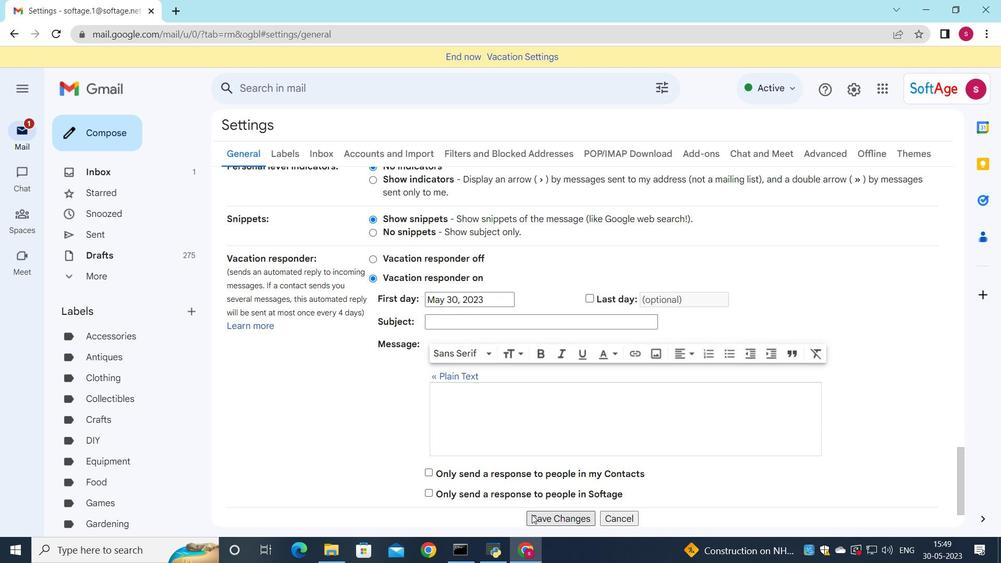 
Action: Mouse moved to (115, 136)
Screenshot: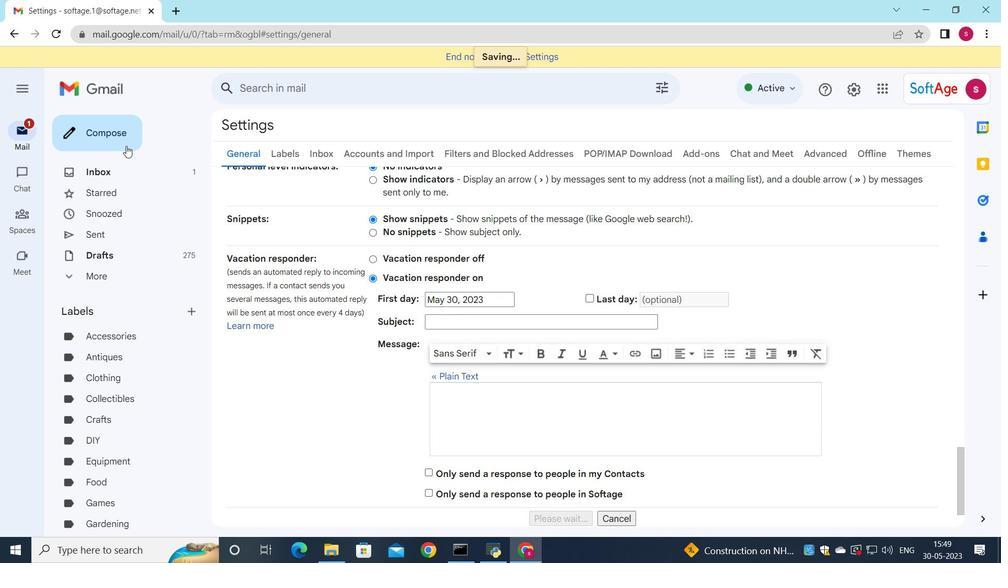
Action: Mouse pressed left at (115, 136)
Screenshot: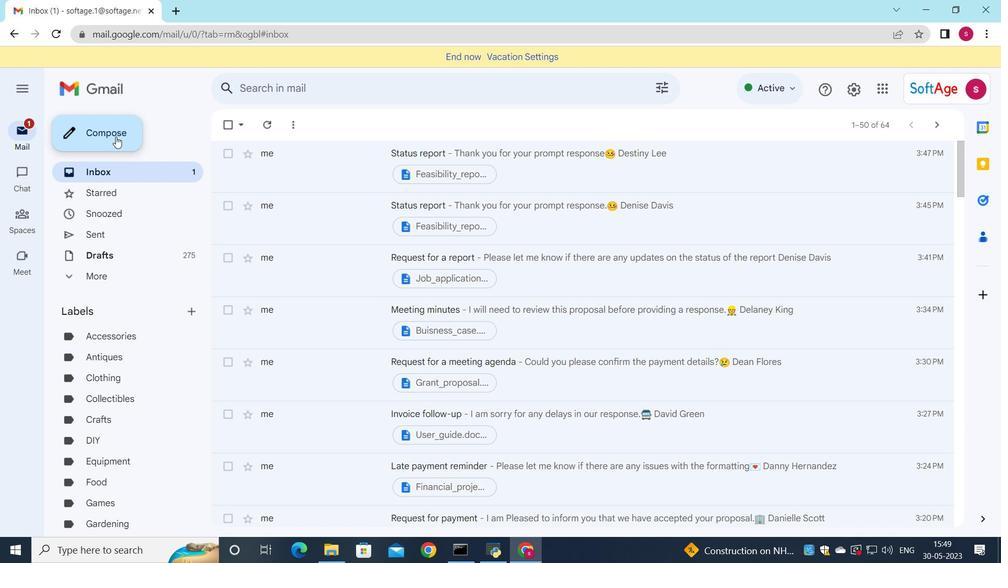 
Action: Mouse moved to (763, 354)
Screenshot: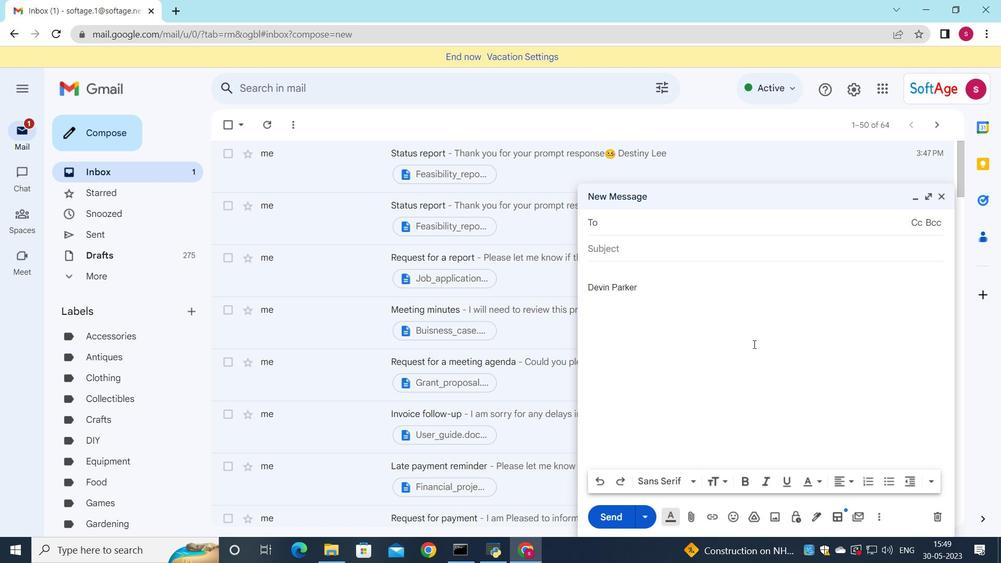 
Action: Key pressed <Key.down>
Screenshot: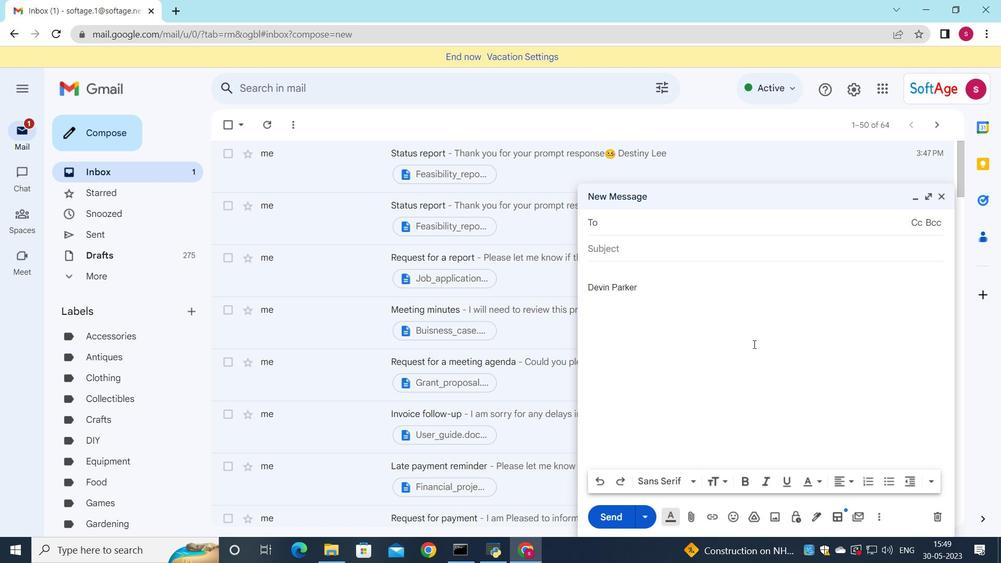 
Action: Mouse moved to (716, 324)
Screenshot: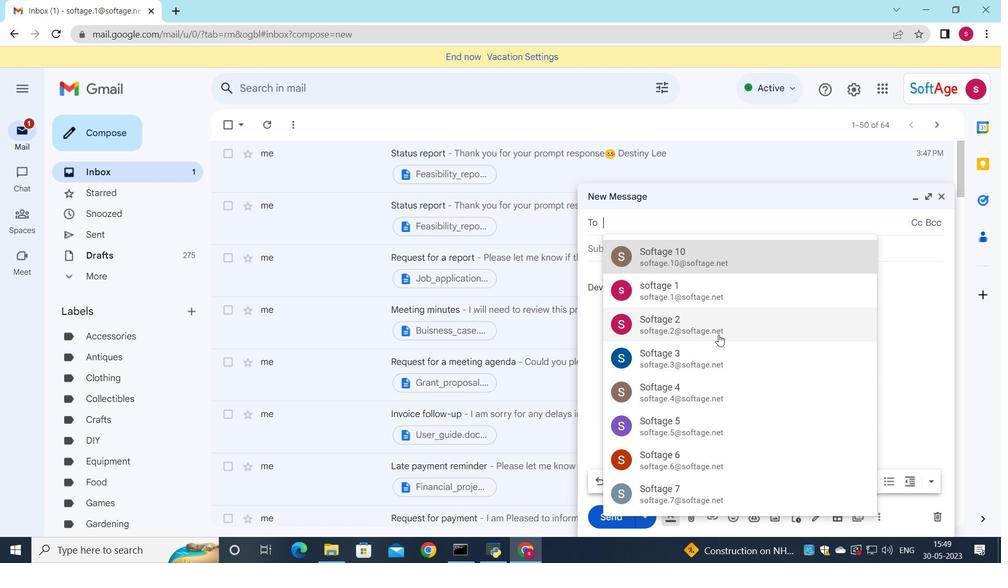 
Action: Mouse pressed left at (716, 324)
Screenshot: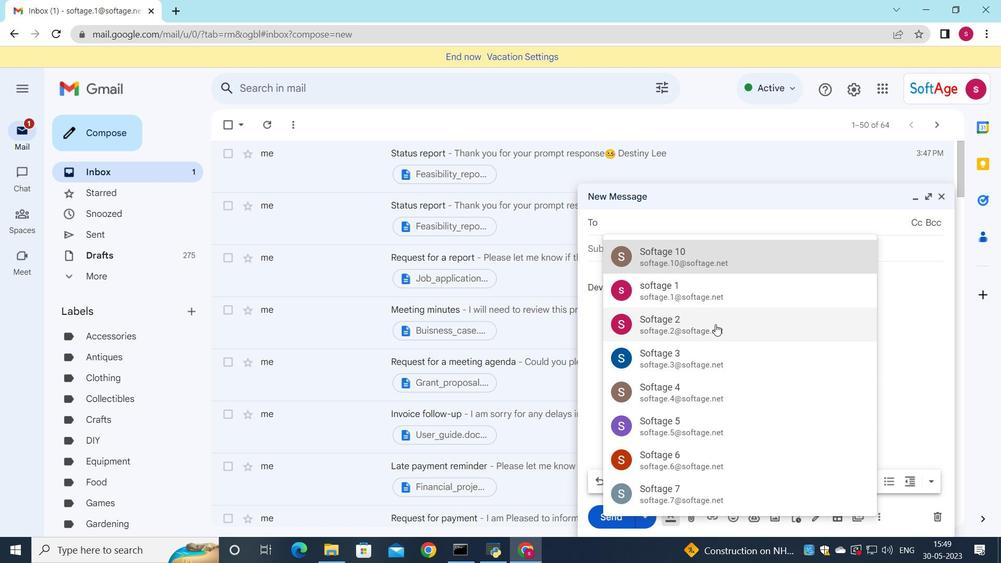 
Action: Mouse moved to (727, 323)
Screenshot: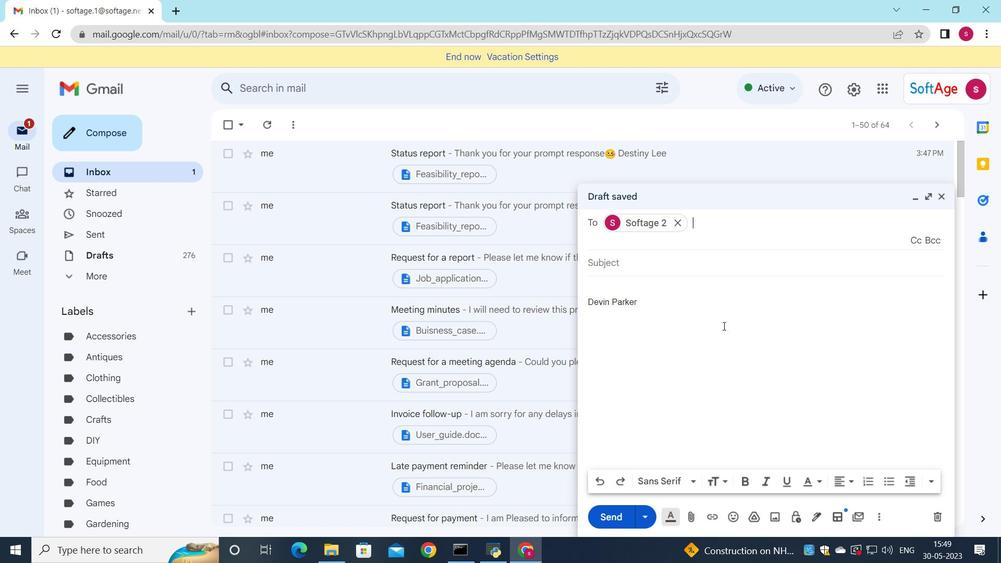
Action: Key pressed <Key.down>
Screenshot: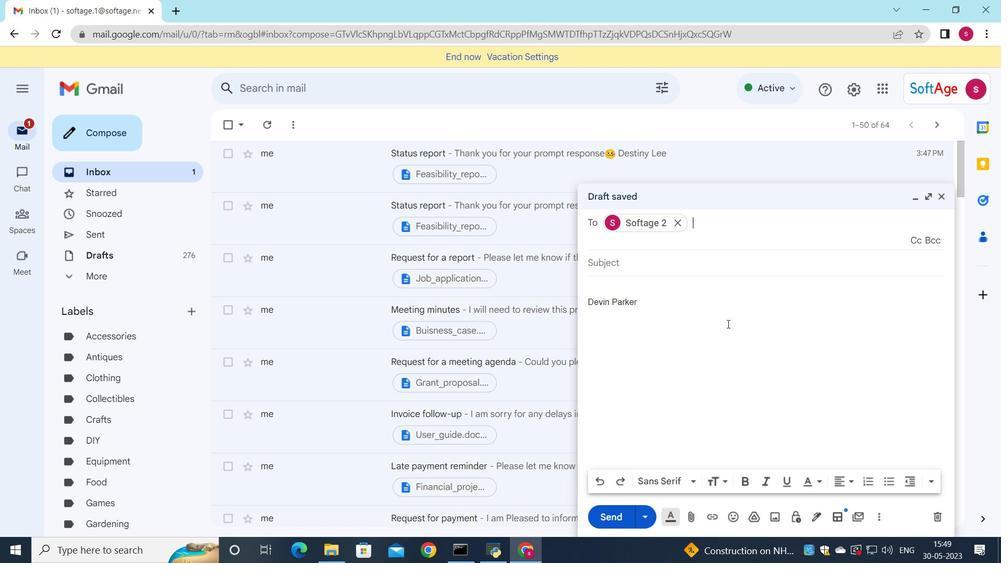 
Action: Mouse moved to (793, 294)
Screenshot: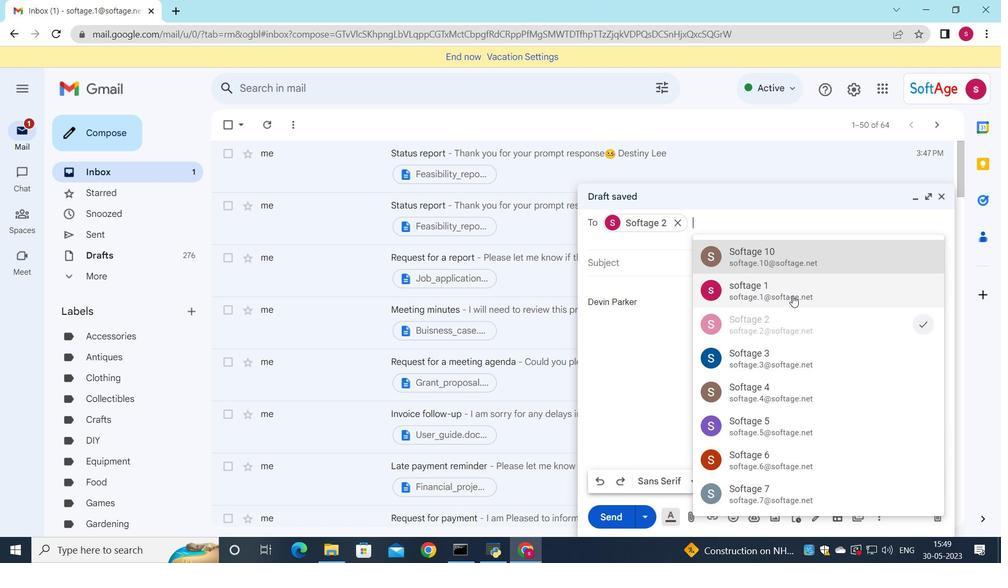 
Action: Mouse pressed left at (793, 294)
Screenshot: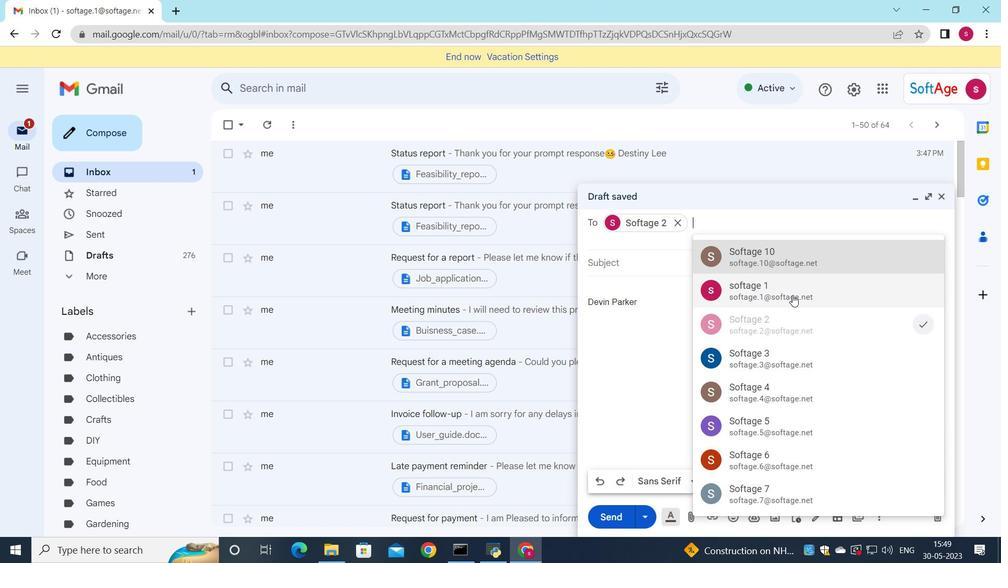
Action: Key pressed <Key.down>
Screenshot: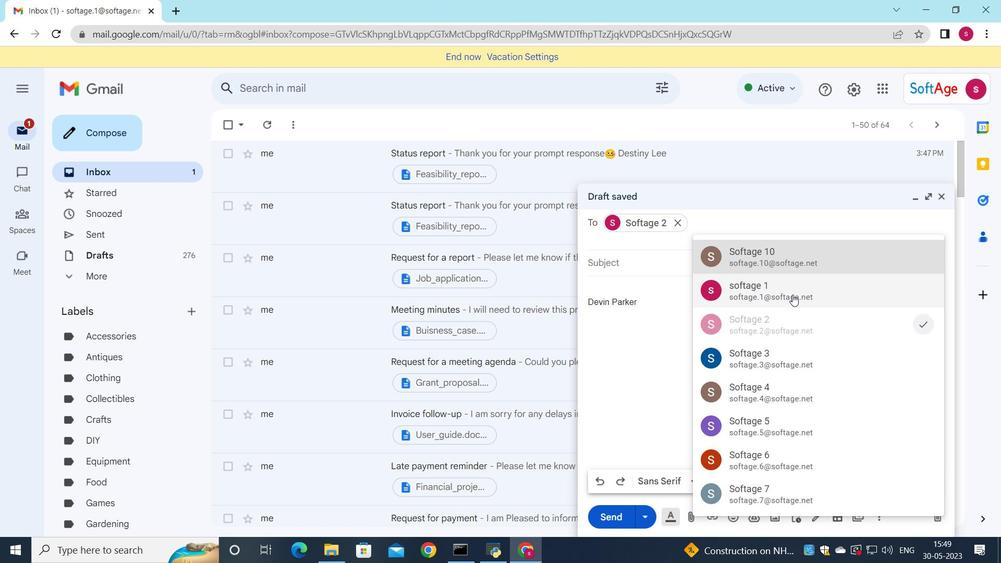 
Action: Mouse moved to (850, 359)
Screenshot: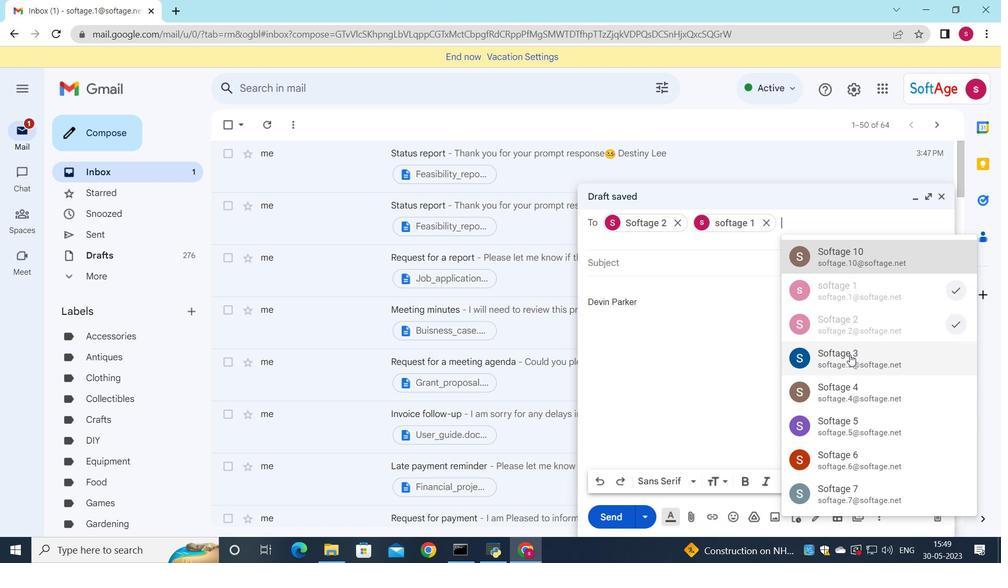 
Action: Mouse pressed left at (850, 359)
Screenshot: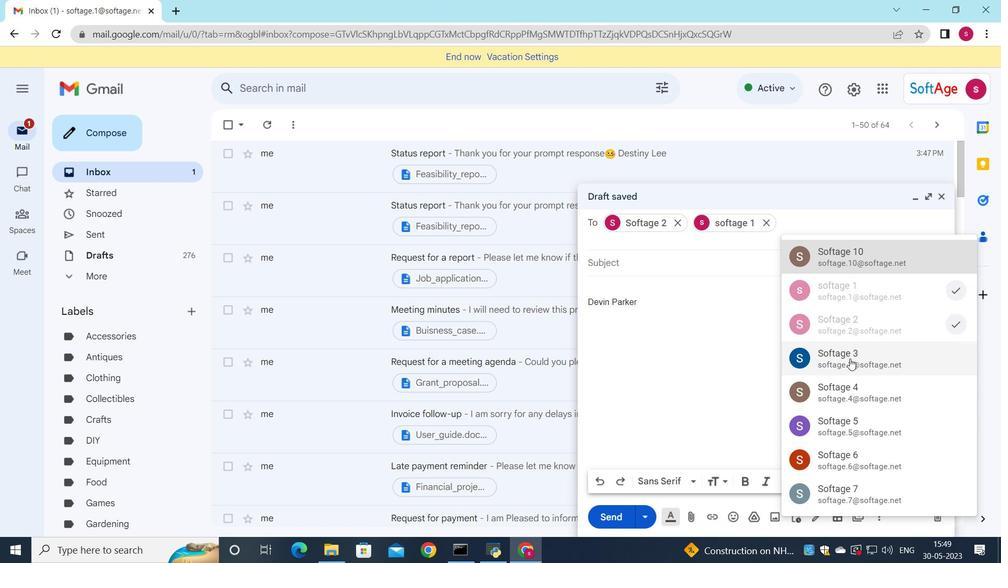 
Action: Mouse moved to (919, 239)
Screenshot: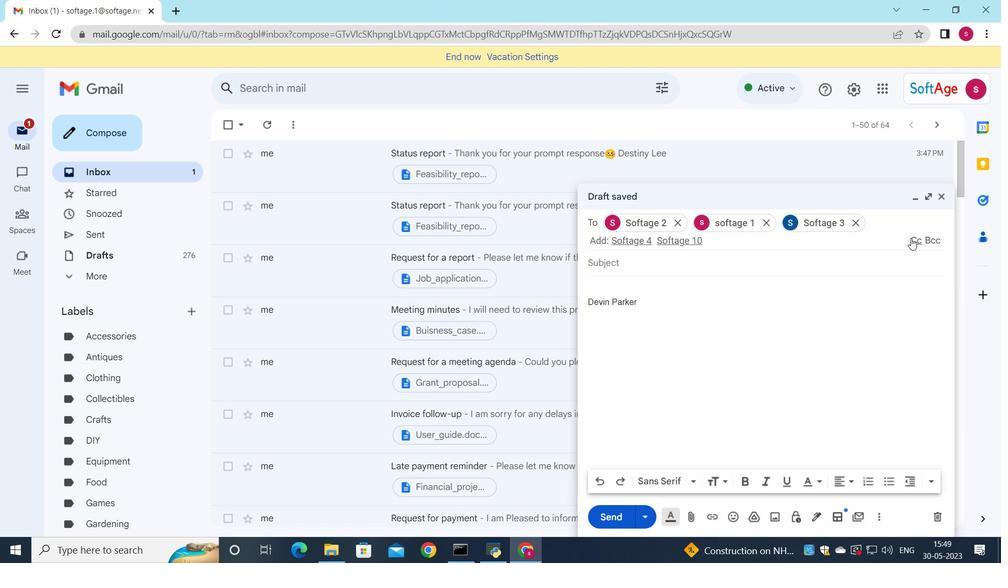 
Action: Mouse pressed left at (919, 239)
Screenshot: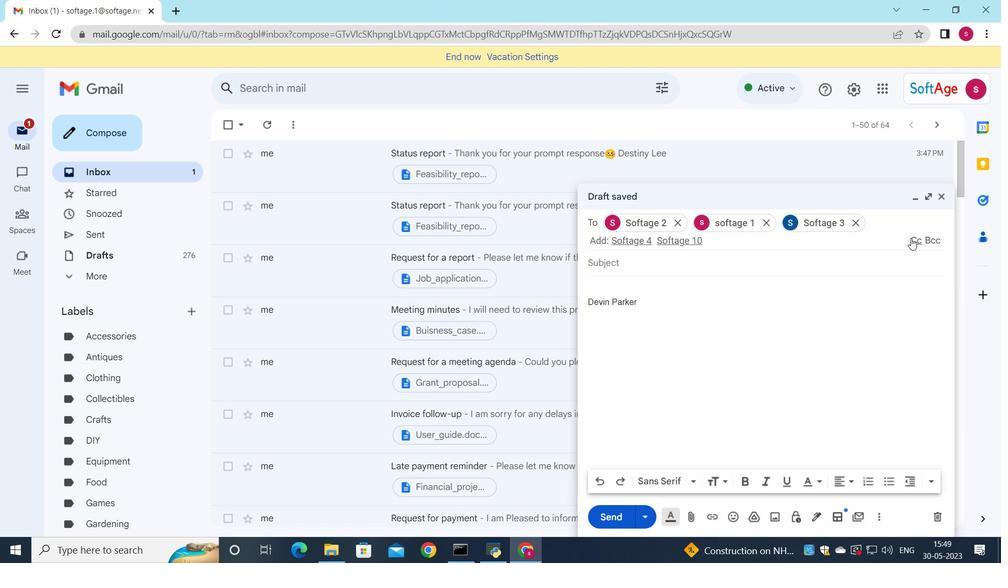 
Action: Mouse moved to (626, 264)
Screenshot: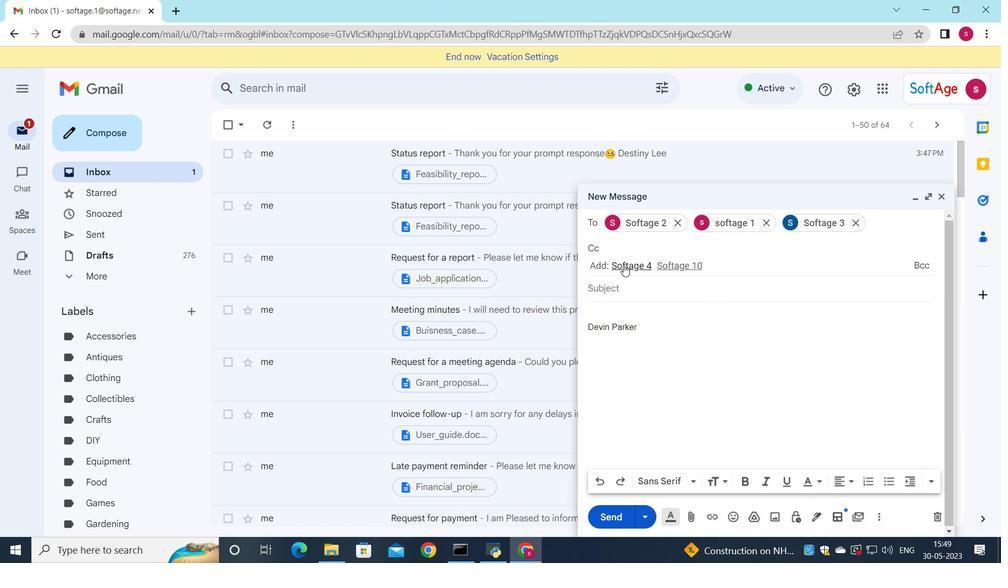 
Action: Mouse pressed left at (626, 264)
Screenshot: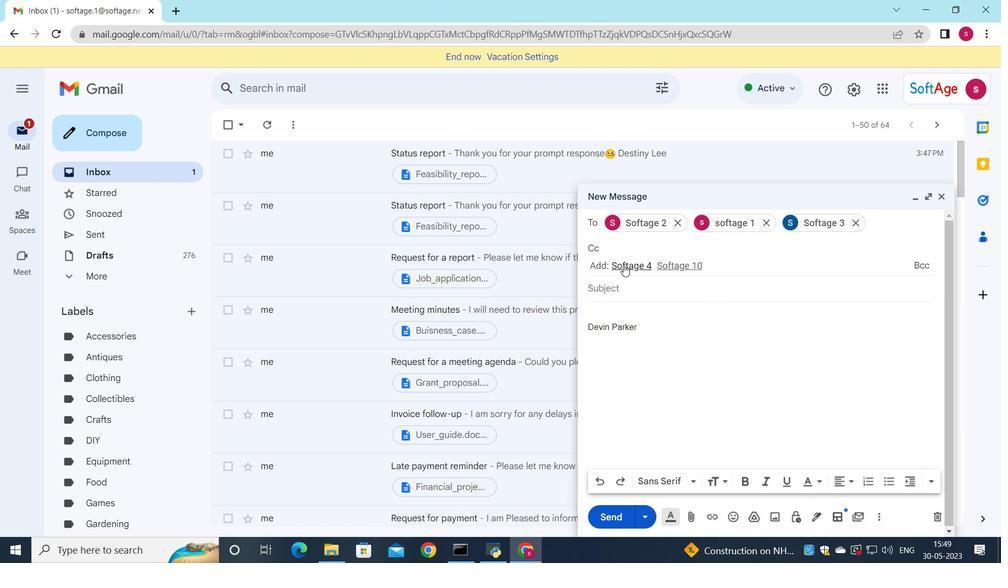 
Action: Mouse moved to (630, 279)
Screenshot: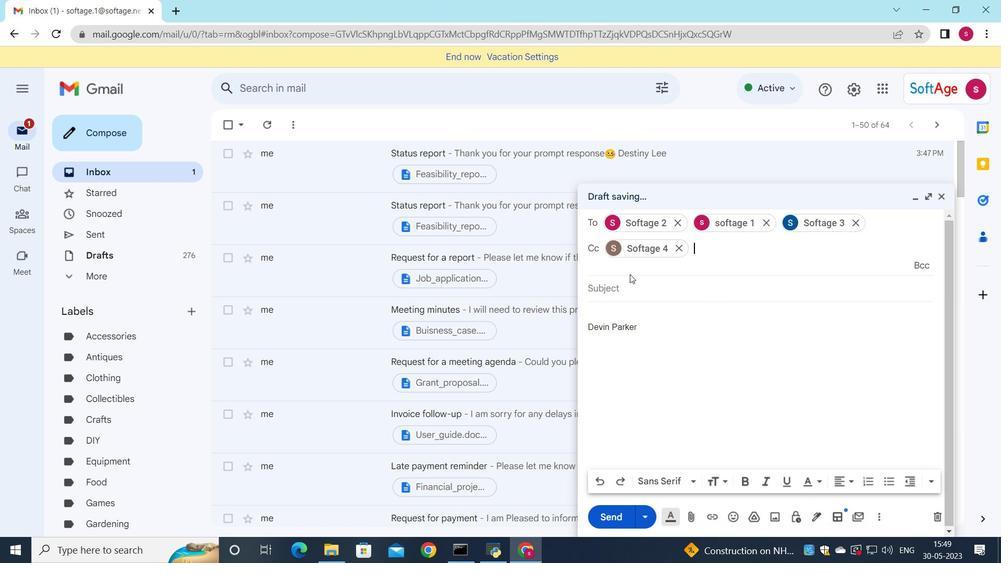 
Action: Mouse pressed left at (630, 279)
Screenshot: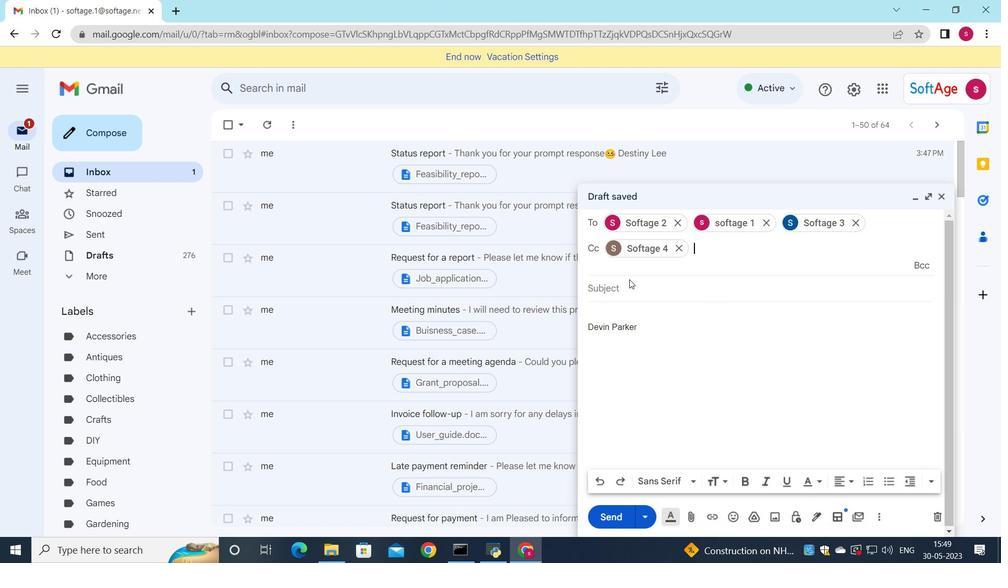 
Action: Key pressed <Key.shift><Key.shift><Key.shift>Quarterly<Key.space>report
Screenshot: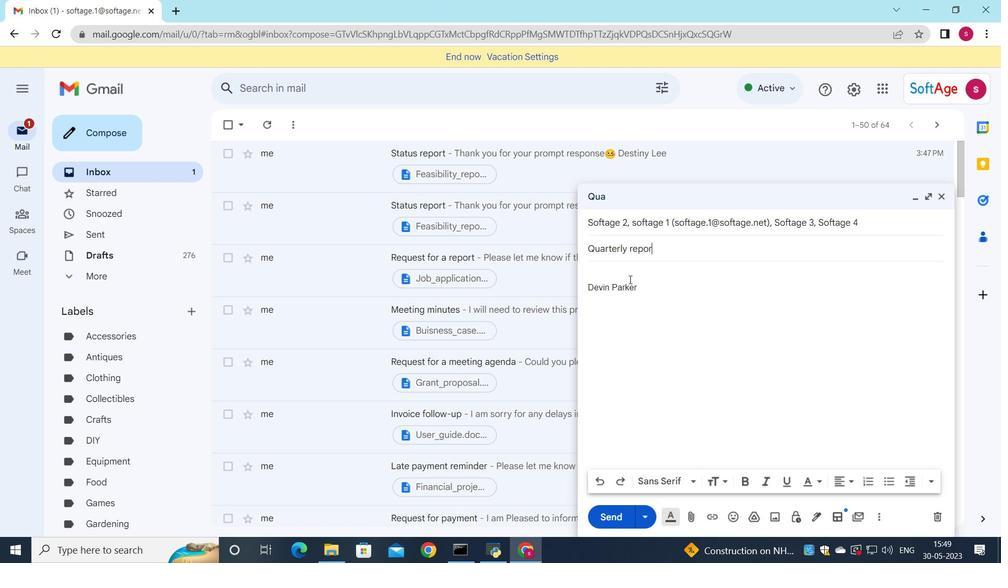 
Action: Mouse moved to (601, 268)
Screenshot: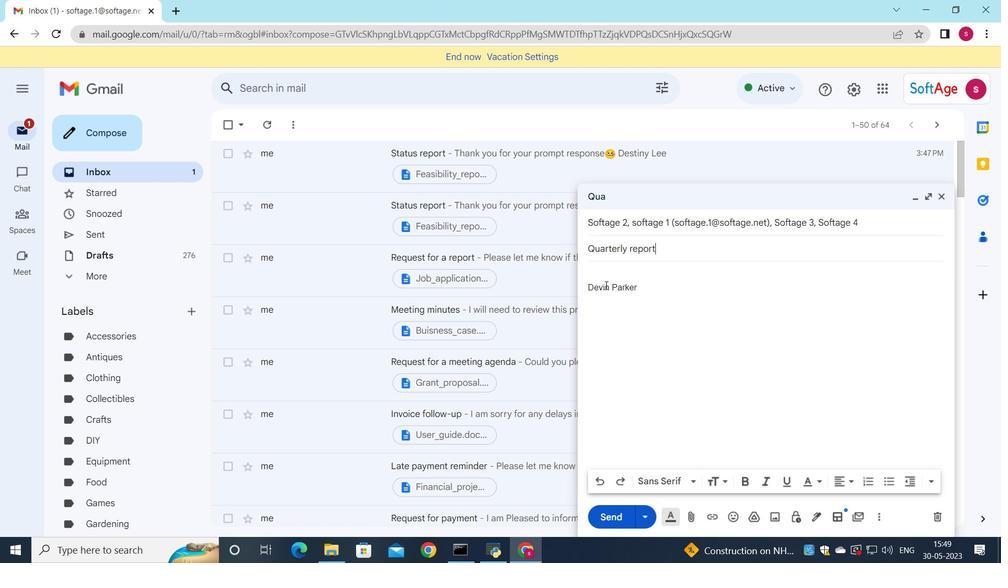 
Action: Mouse pressed left at (601, 268)
Screenshot: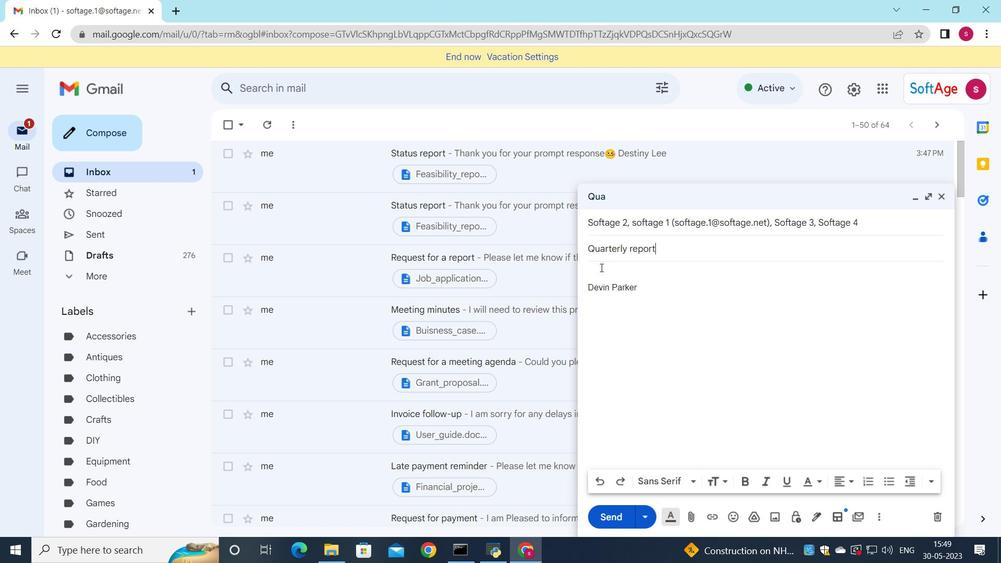 
Action: Key pressed <Key.shift>I<Key.space>would<Key.space>like<Key.space>to<Key.space>request<Key.space>a<Key.space>meeting<Key.space>to<Key.space>discuss<Key.space>this<Key.space>issue<Key.space>further
Screenshot: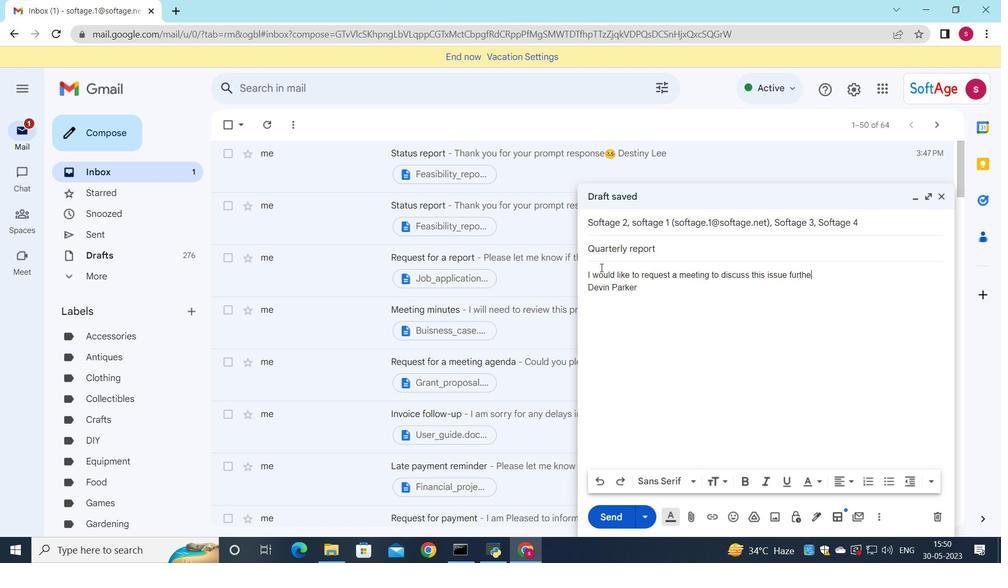 
Action: Mouse moved to (729, 515)
Screenshot: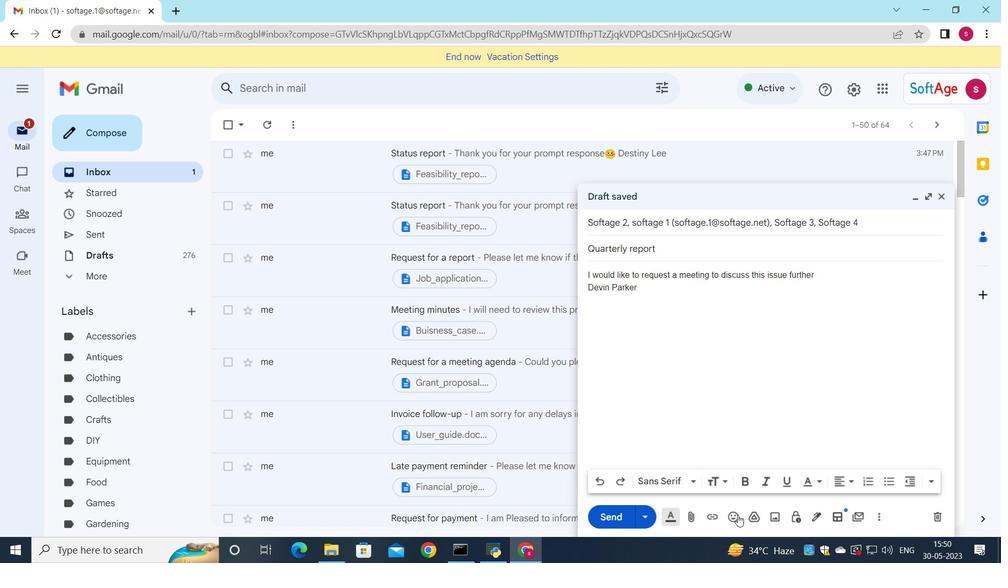 
Action: Mouse pressed left at (729, 515)
Screenshot: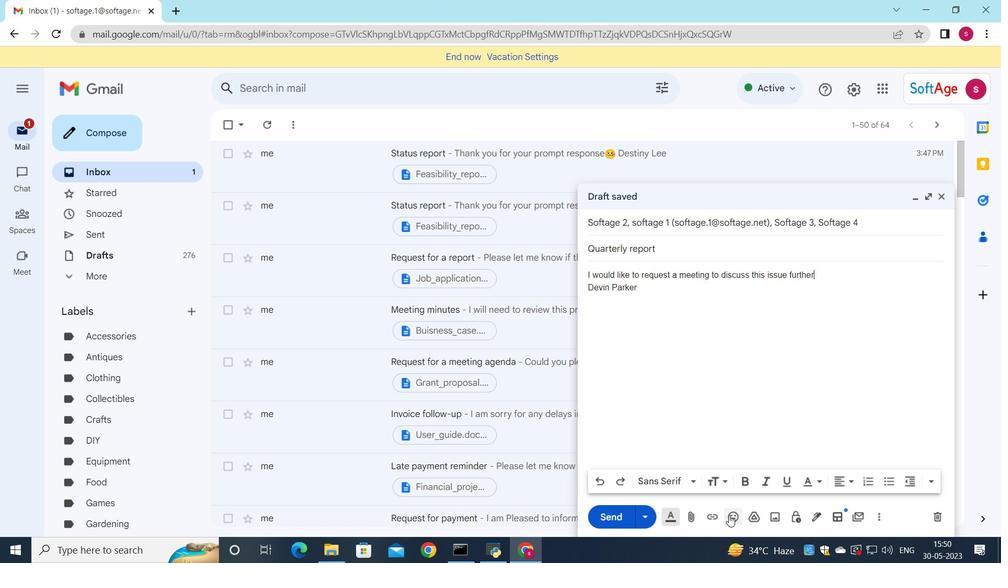 
Action: Mouse moved to (721, 452)
Screenshot: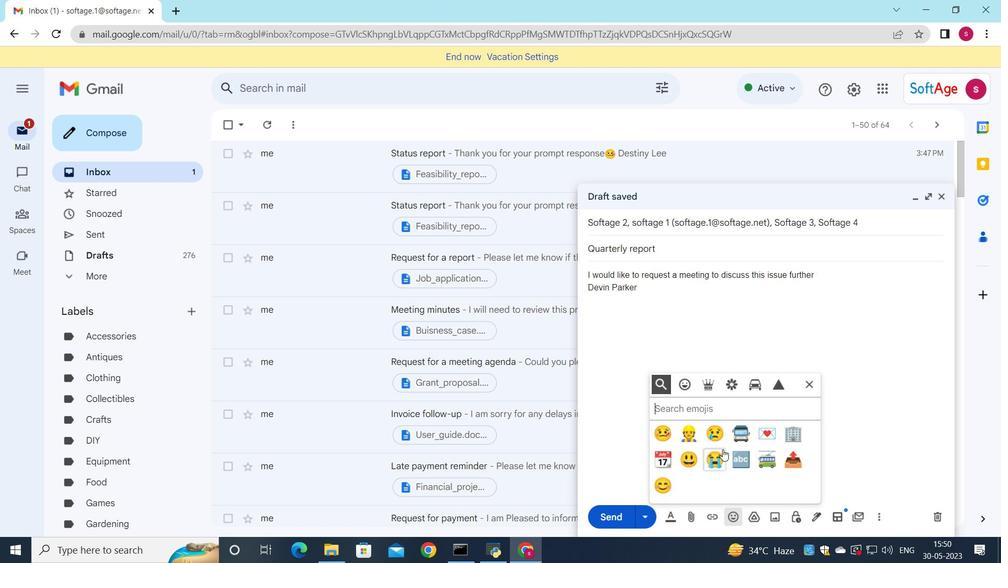 
Action: Mouse pressed left at (721, 452)
Screenshot: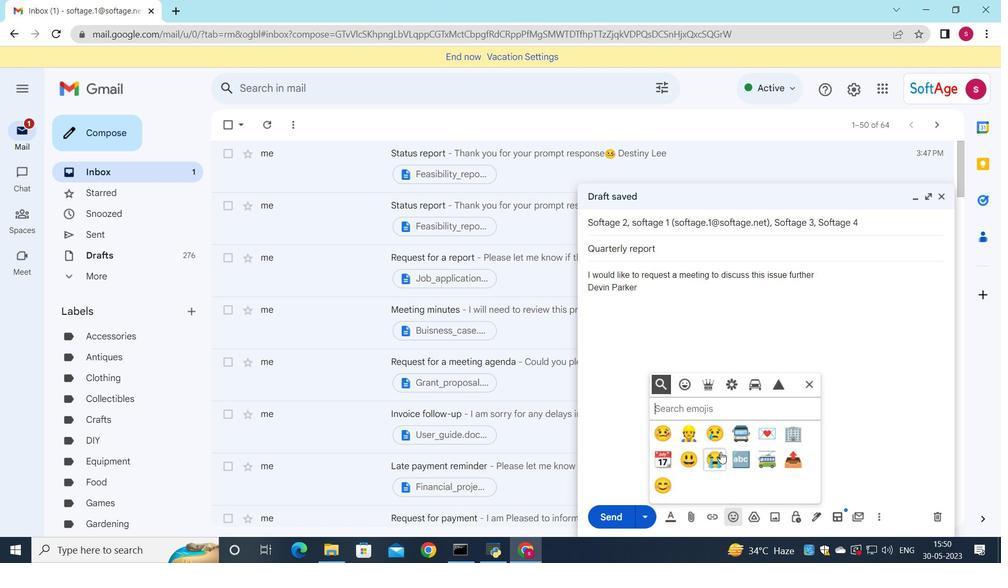 
Action: Mouse moved to (812, 385)
Screenshot: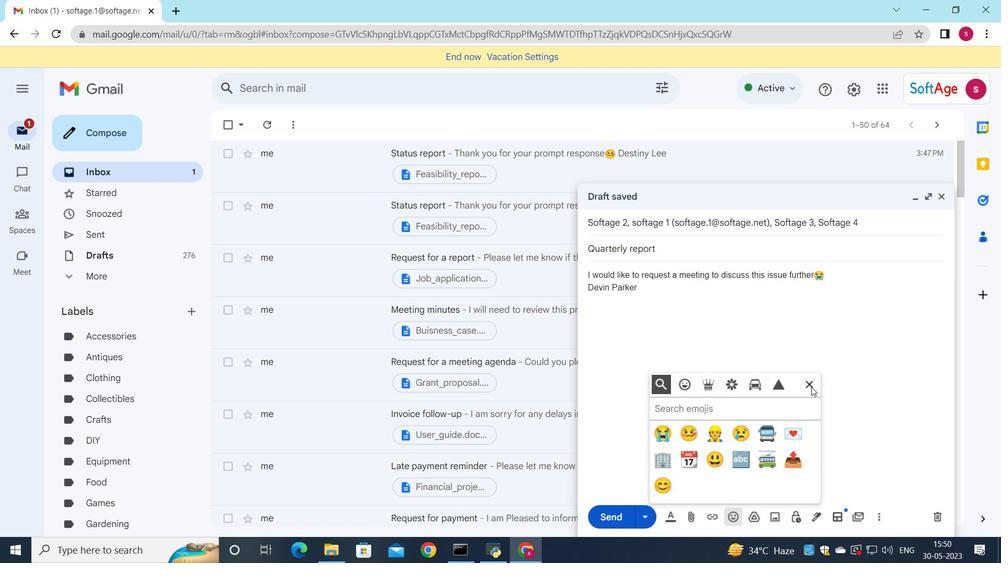 
Action: Mouse pressed left at (812, 385)
Screenshot: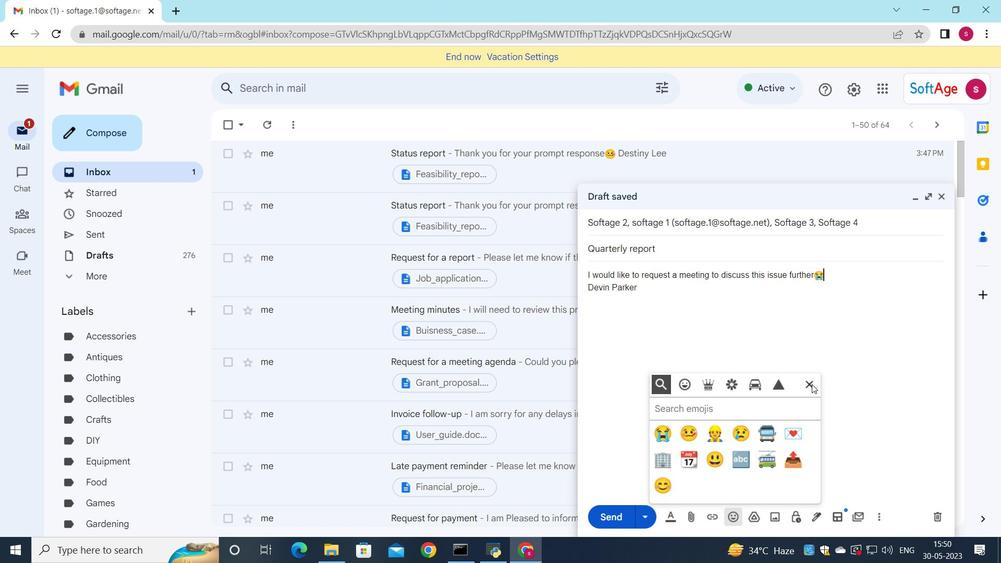 
Action: Mouse moved to (697, 513)
Screenshot: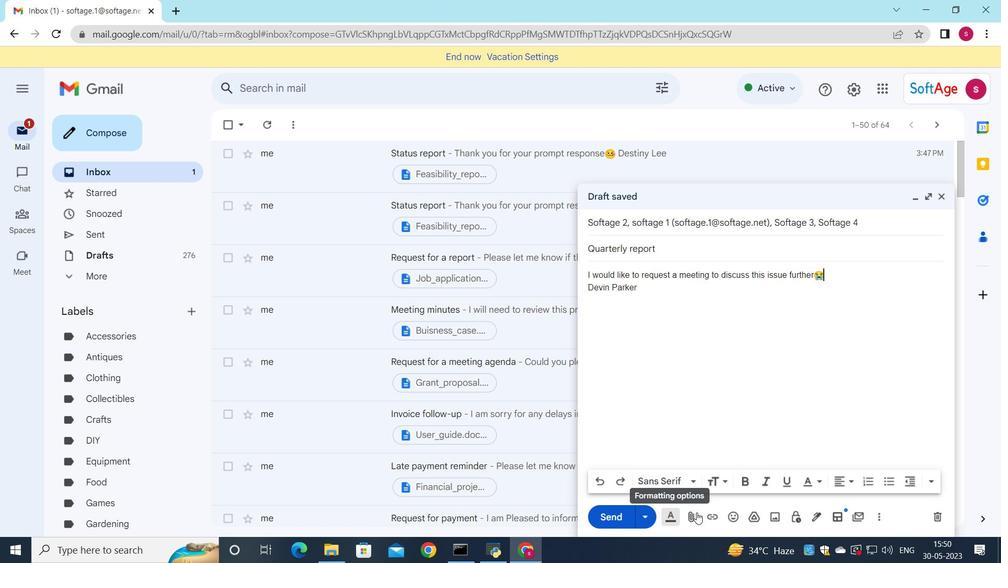 
Action: Mouse pressed left at (697, 513)
Screenshot: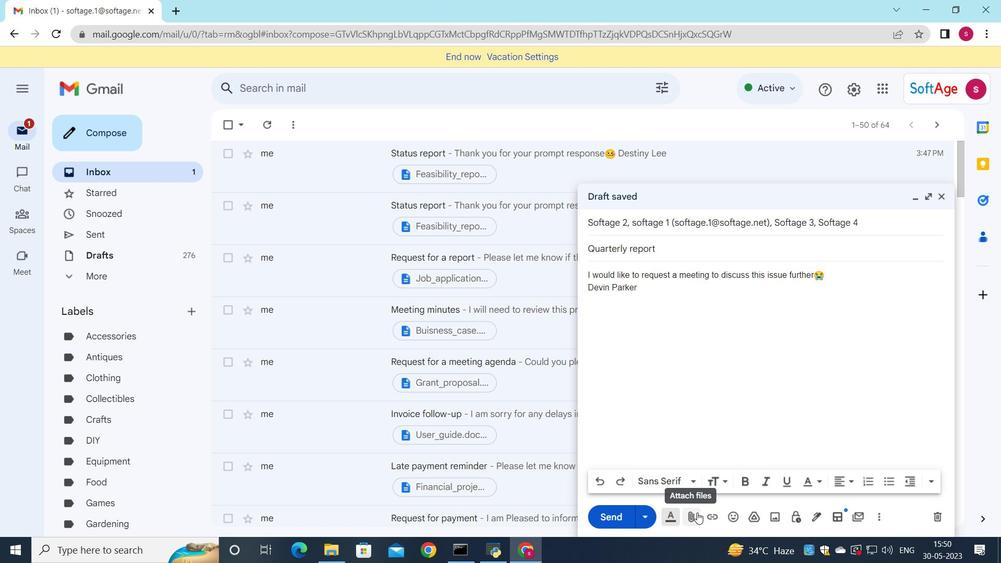 
Action: Mouse moved to (147, 97)
Screenshot: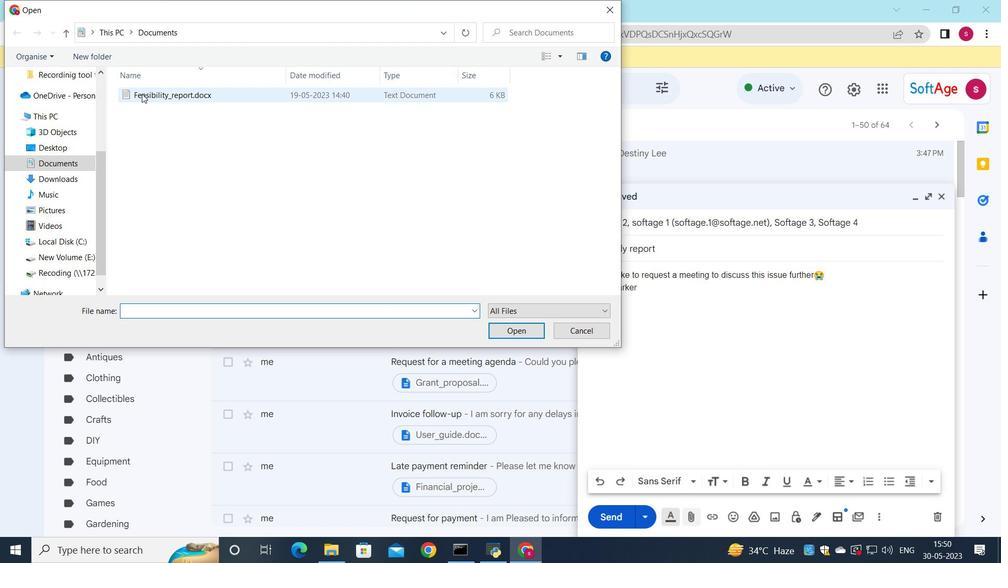 
Action: Mouse pressed left at (147, 97)
Screenshot: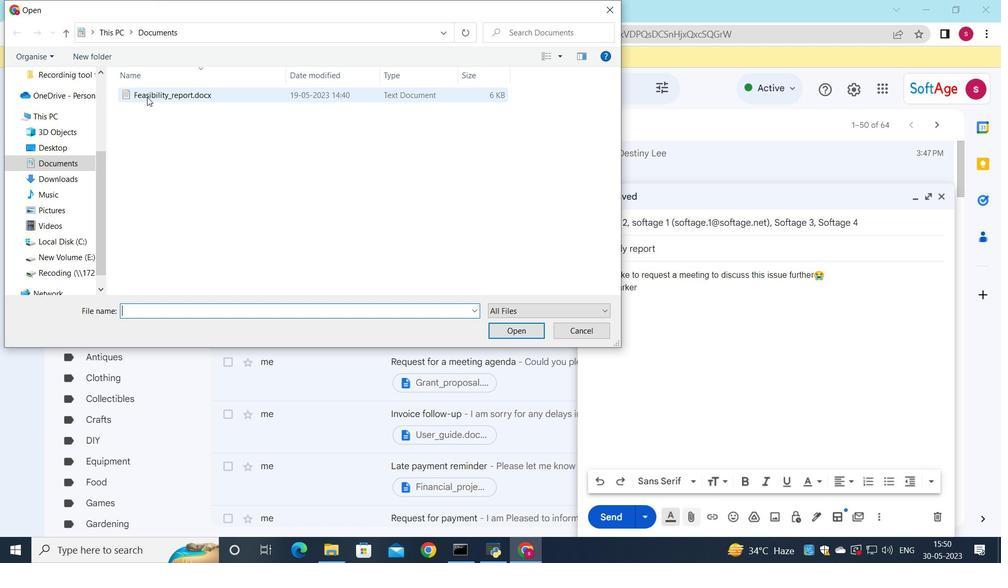 
Action: Mouse moved to (166, 90)
Screenshot: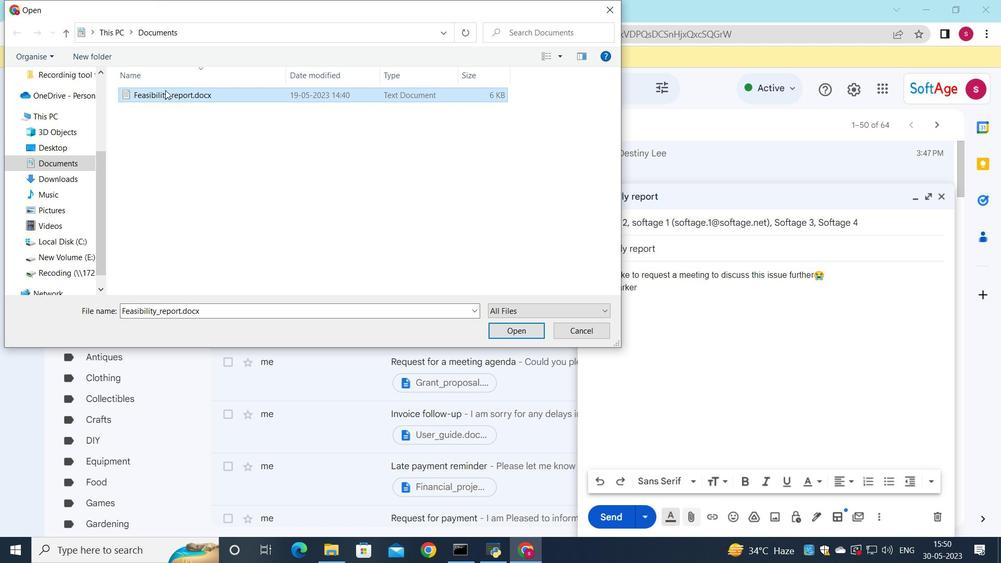 
Action: Mouse pressed left at (166, 90)
Screenshot: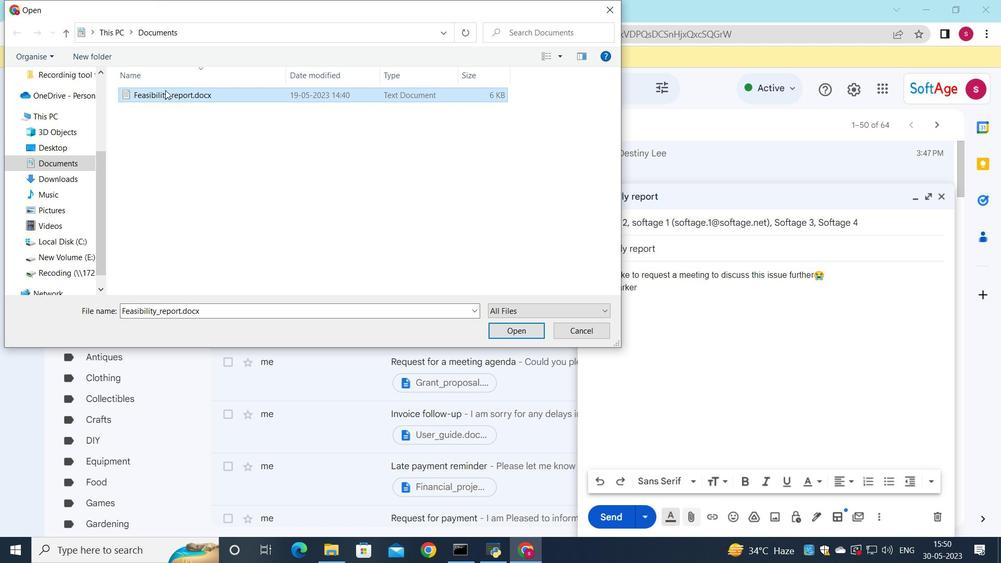
Action: Mouse moved to (306, 123)
Screenshot: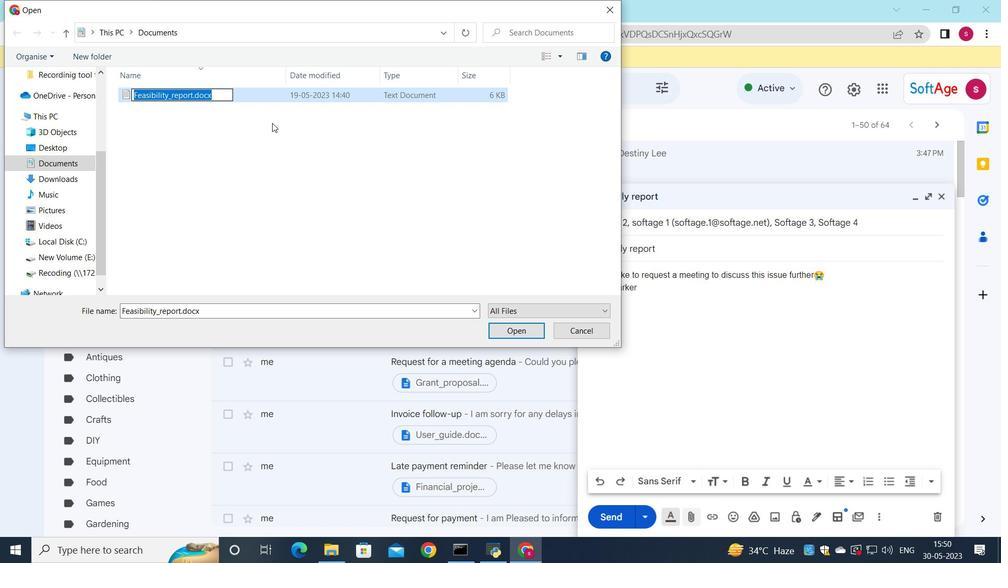 
Action: Key pressed <Key.shift>Vendor<Key.shift><Key.shift><Key.shift><Key.shift><Key.shift><Key.shift><Key.shift><Key.shift><Key.shift><Key.shift><Key.shift>_agrr<Key.backspace>eement.pdf
Screenshot: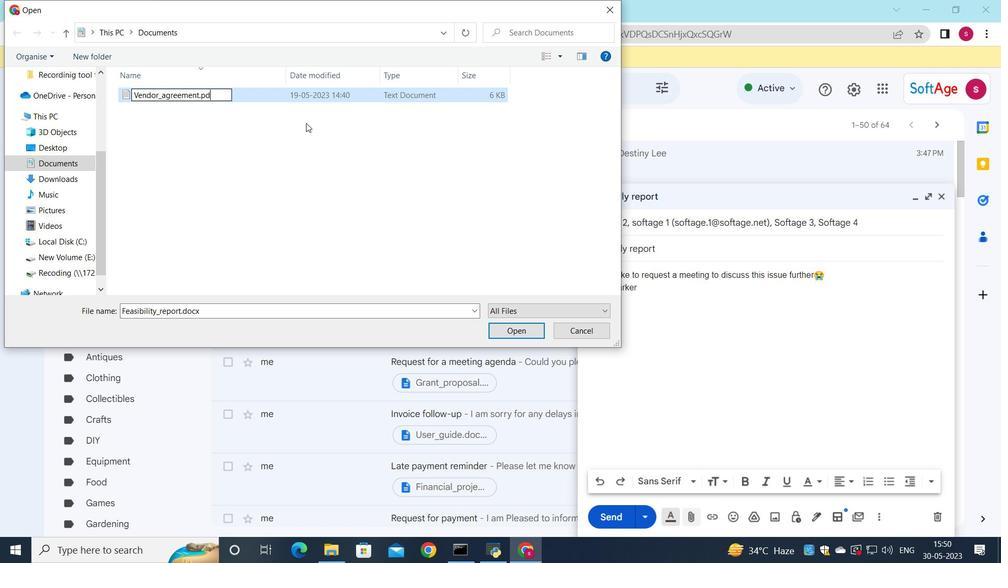 
Action: Mouse moved to (287, 94)
Screenshot: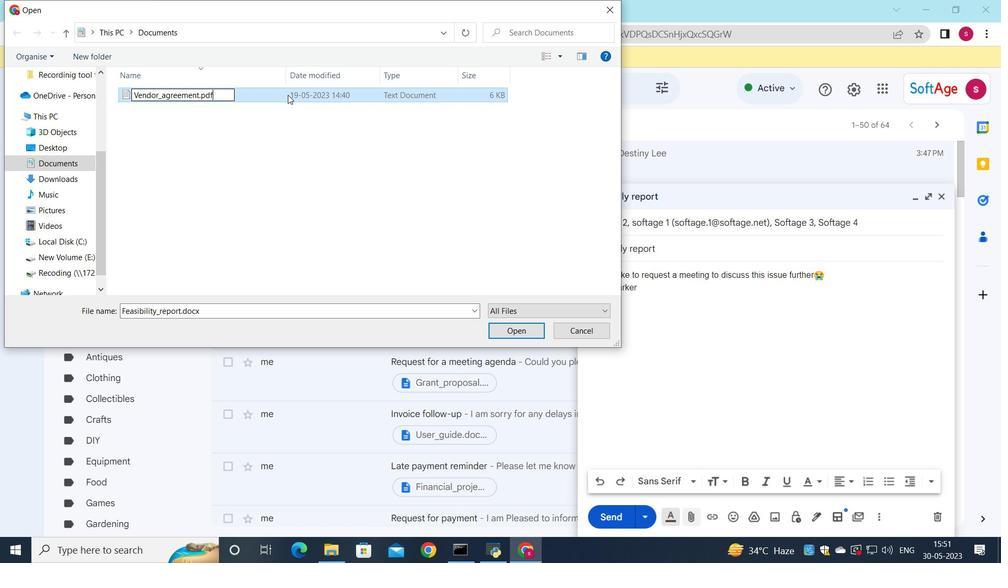 
Action: Mouse pressed left at (287, 94)
Screenshot: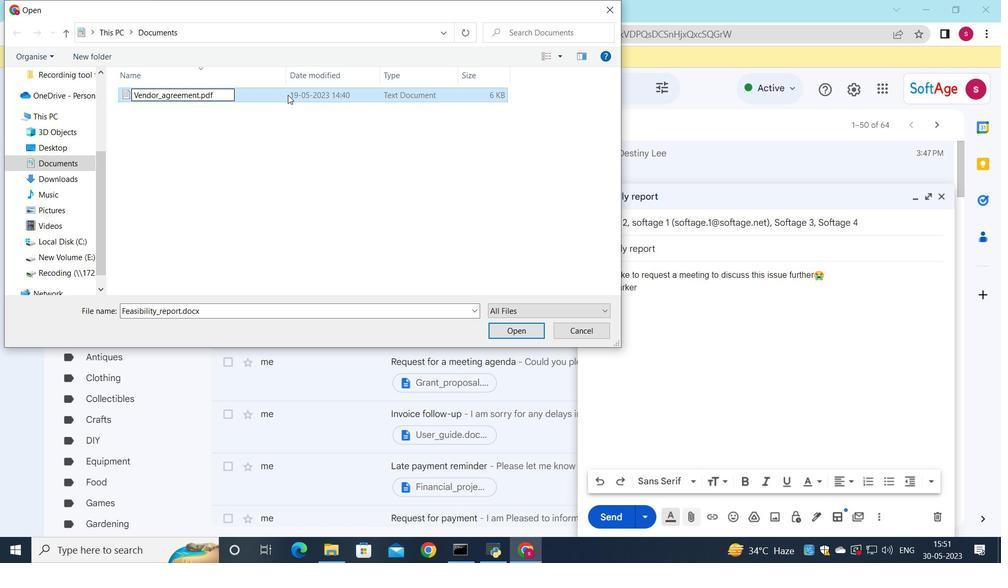
Action: Mouse moved to (511, 330)
Screenshot: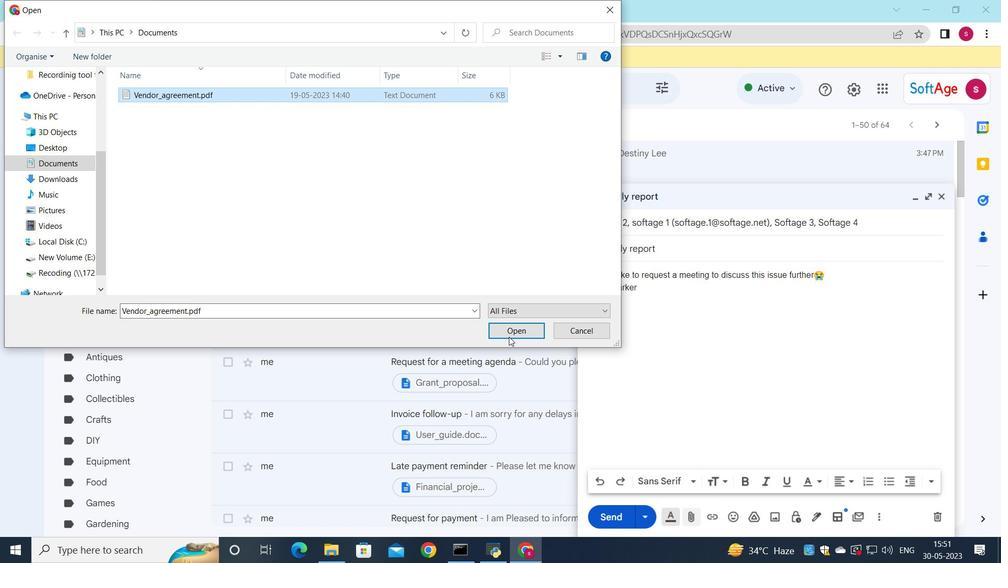
Action: Mouse pressed left at (511, 330)
Screenshot: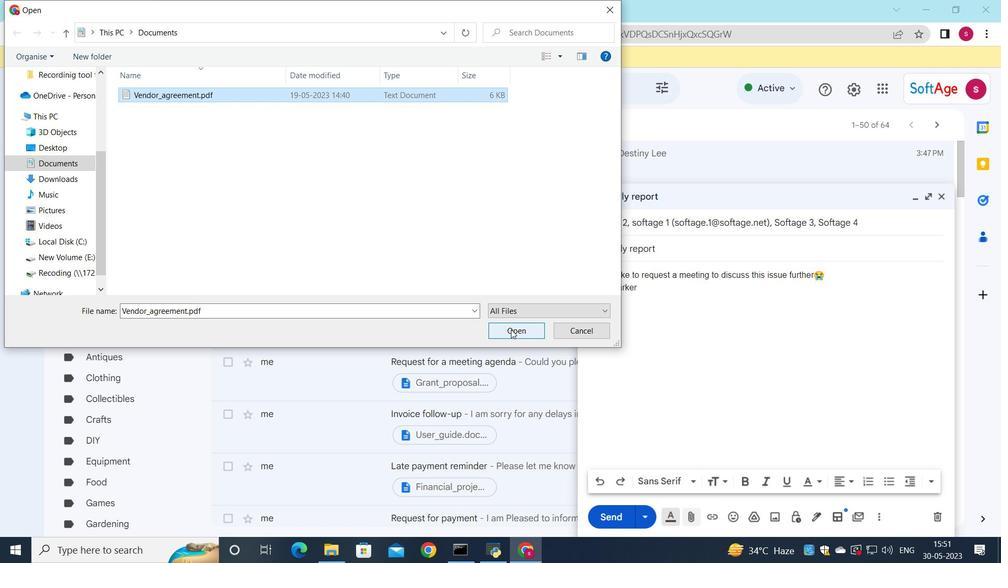 
Action: Mouse moved to (613, 517)
Screenshot: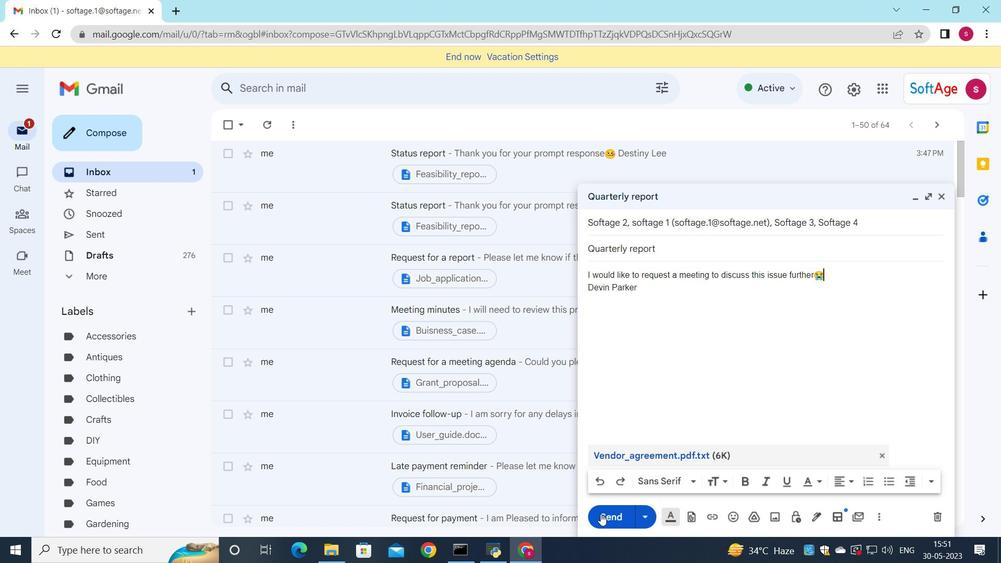 
Action: Mouse pressed left at (613, 517)
Screenshot: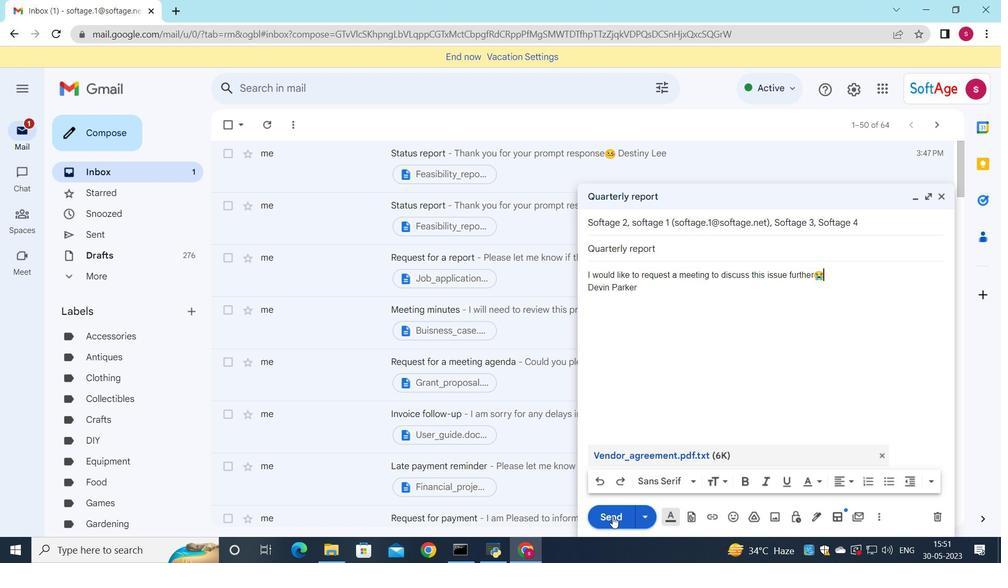 
Action: Mouse moved to (509, 162)
Screenshot: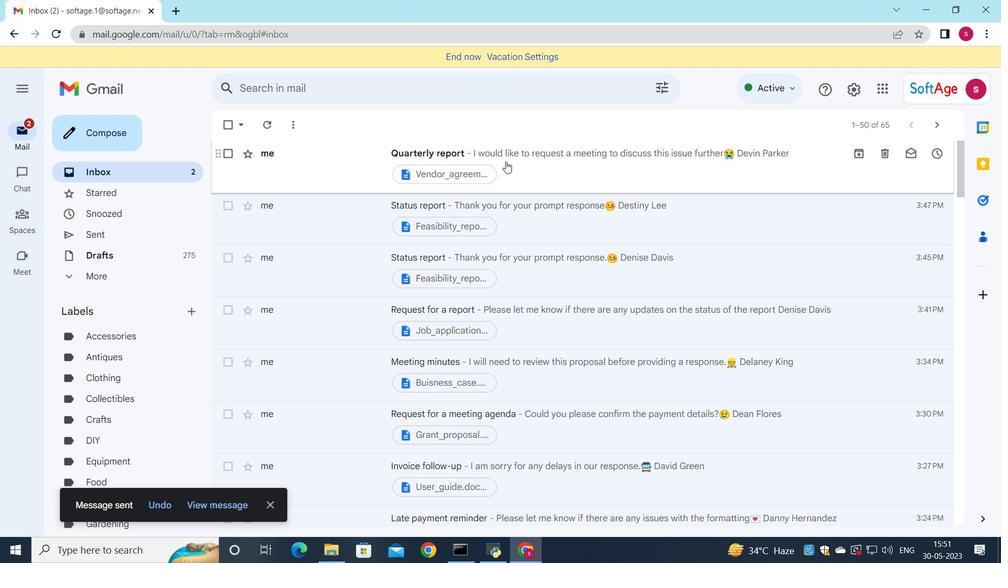 
Action: Mouse pressed left at (509, 162)
Screenshot: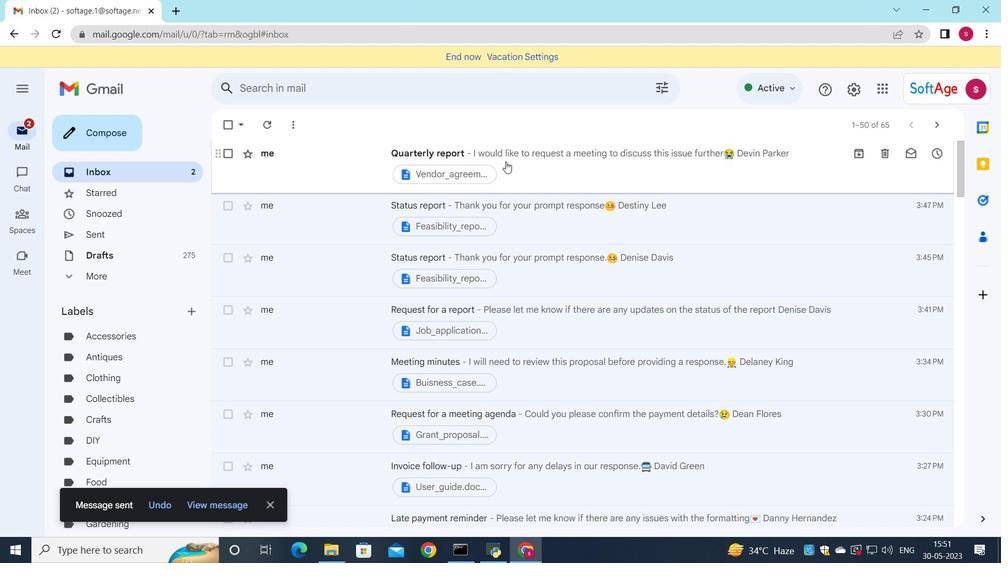 
Action: Mouse moved to (598, 224)
Screenshot: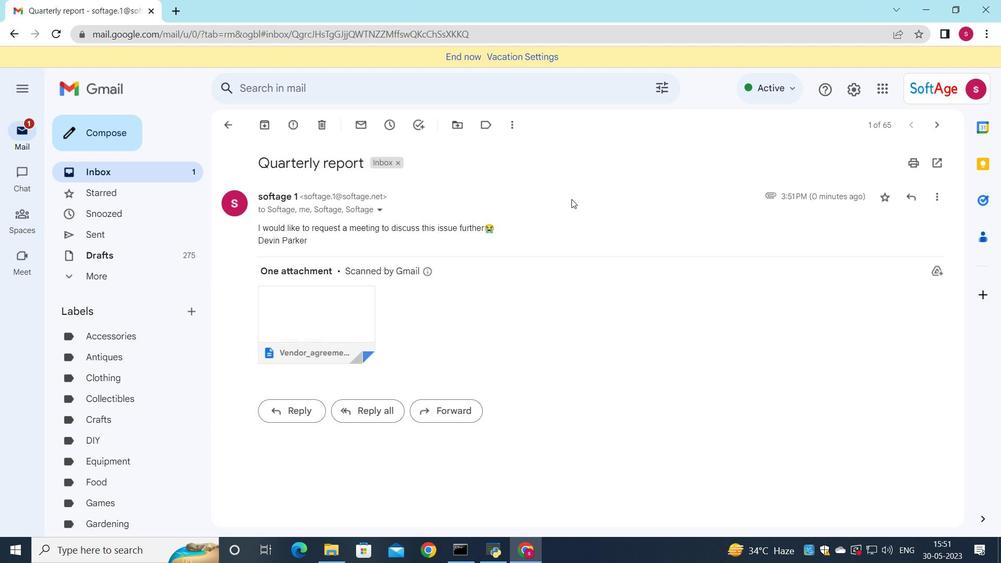 
